 Task: Check the percentage active listings of 2 stories in the last 1 year.
Action: Mouse moved to (946, 247)
Screenshot: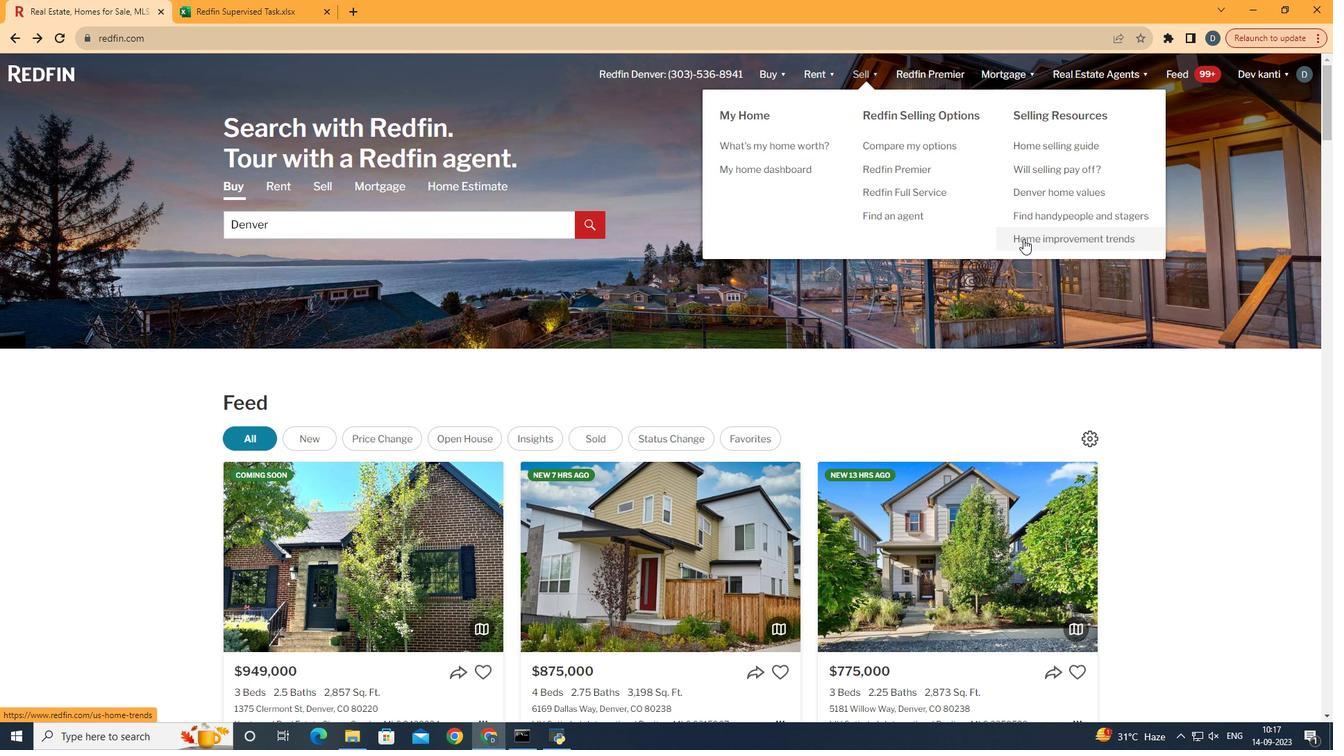
Action: Mouse pressed left at (946, 247)
Screenshot: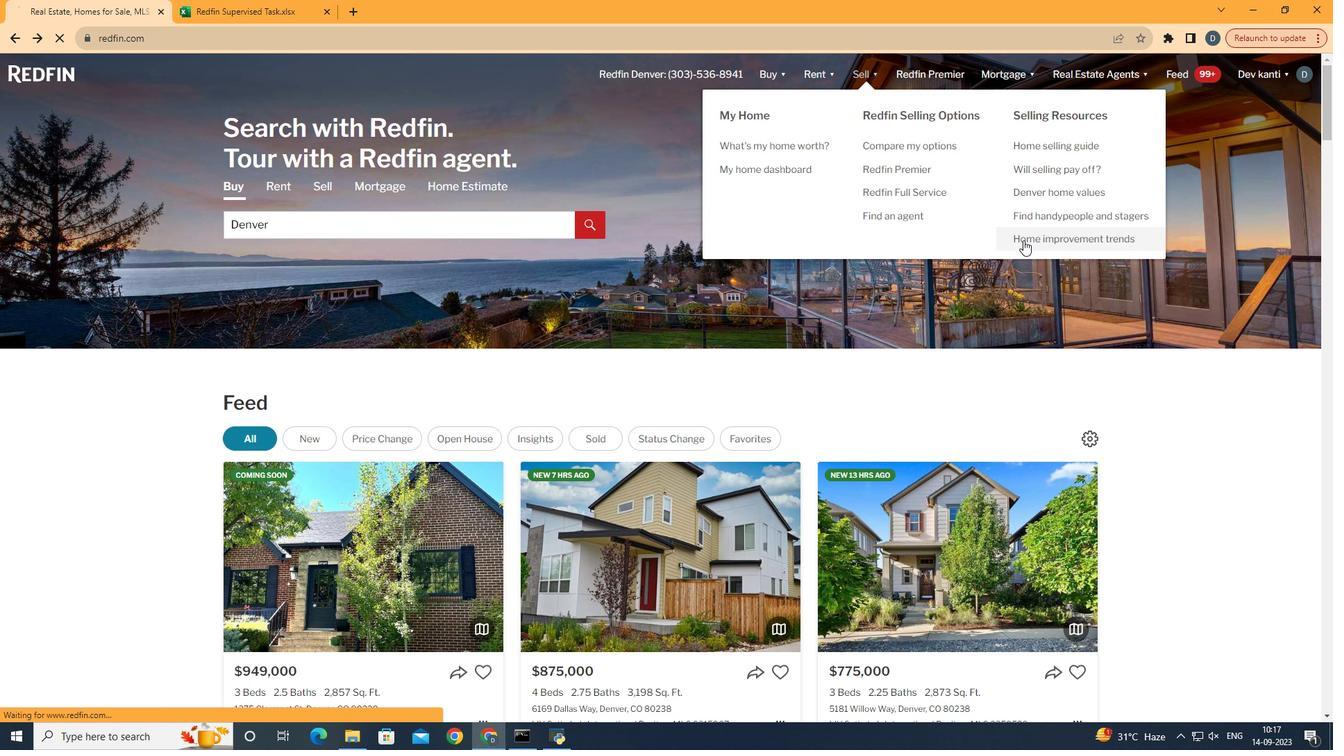 
Action: Mouse moved to (432, 256)
Screenshot: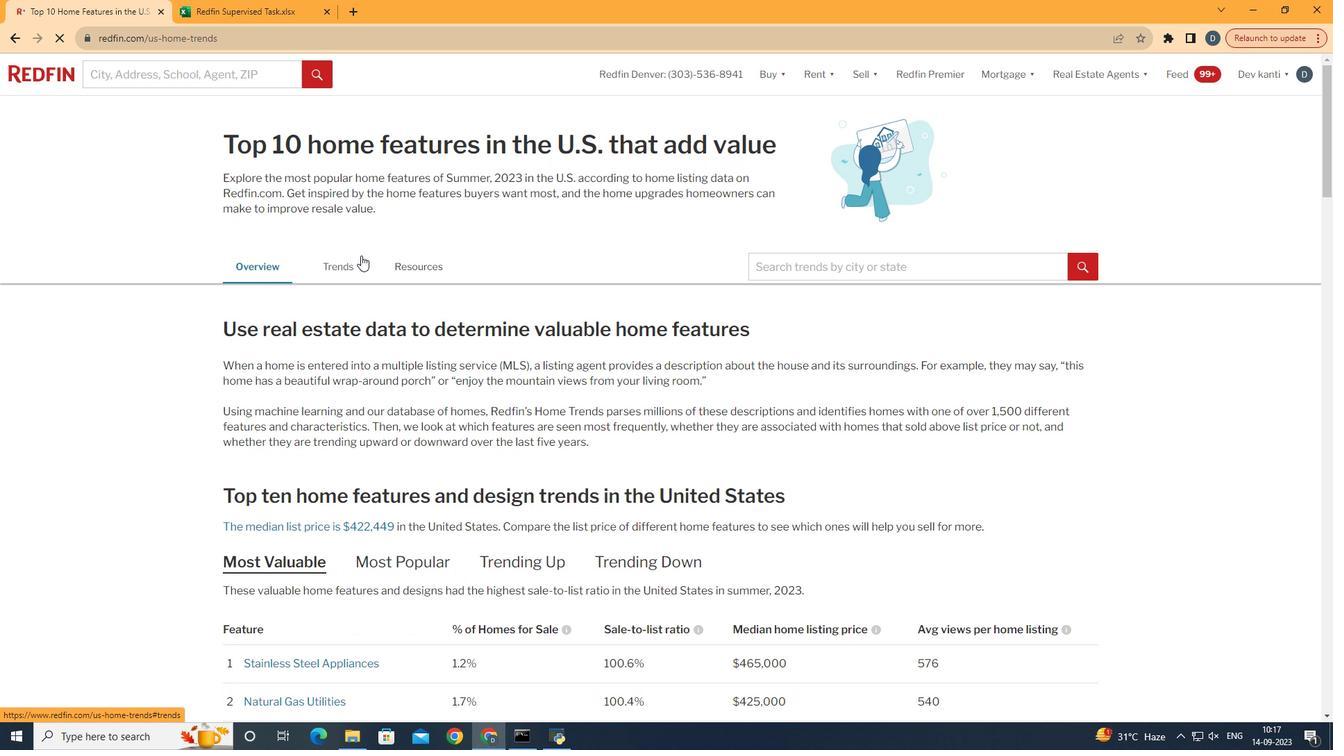 
Action: Mouse pressed left at (432, 256)
Screenshot: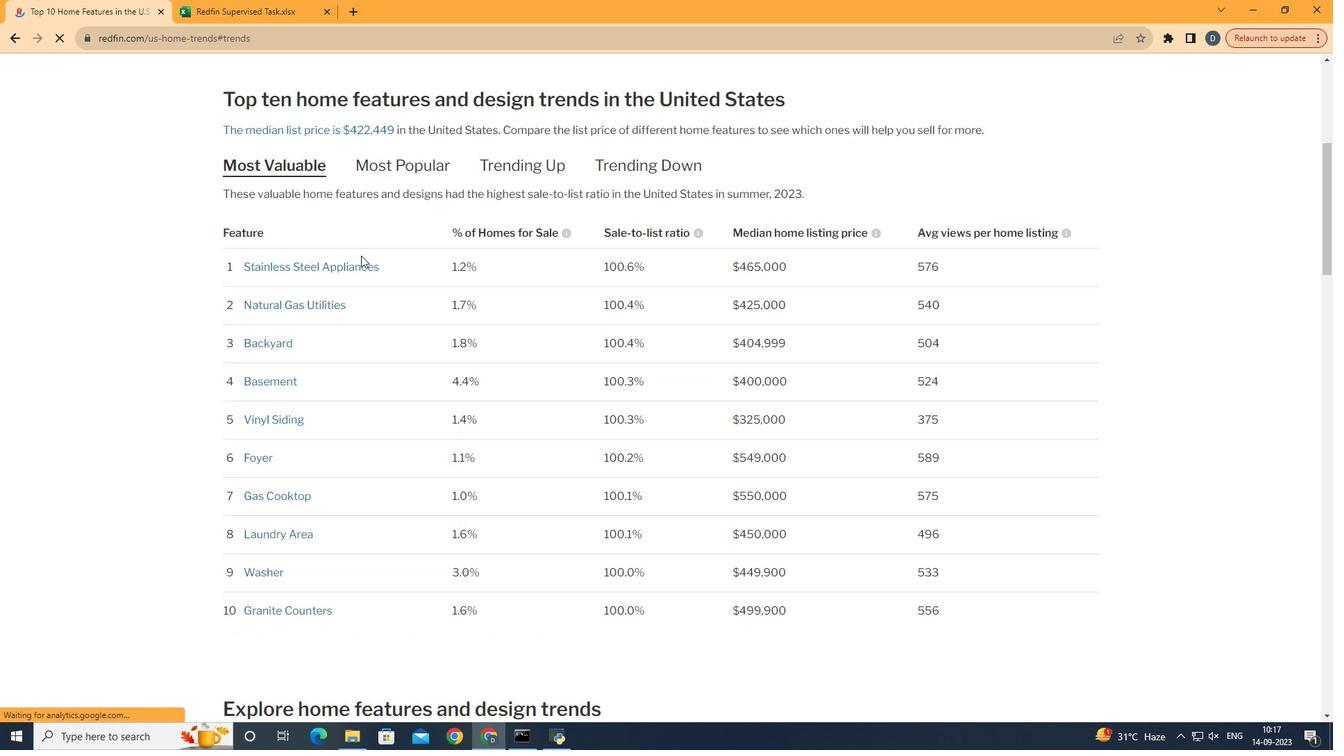
Action: Mouse moved to (534, 288)
Screenshot: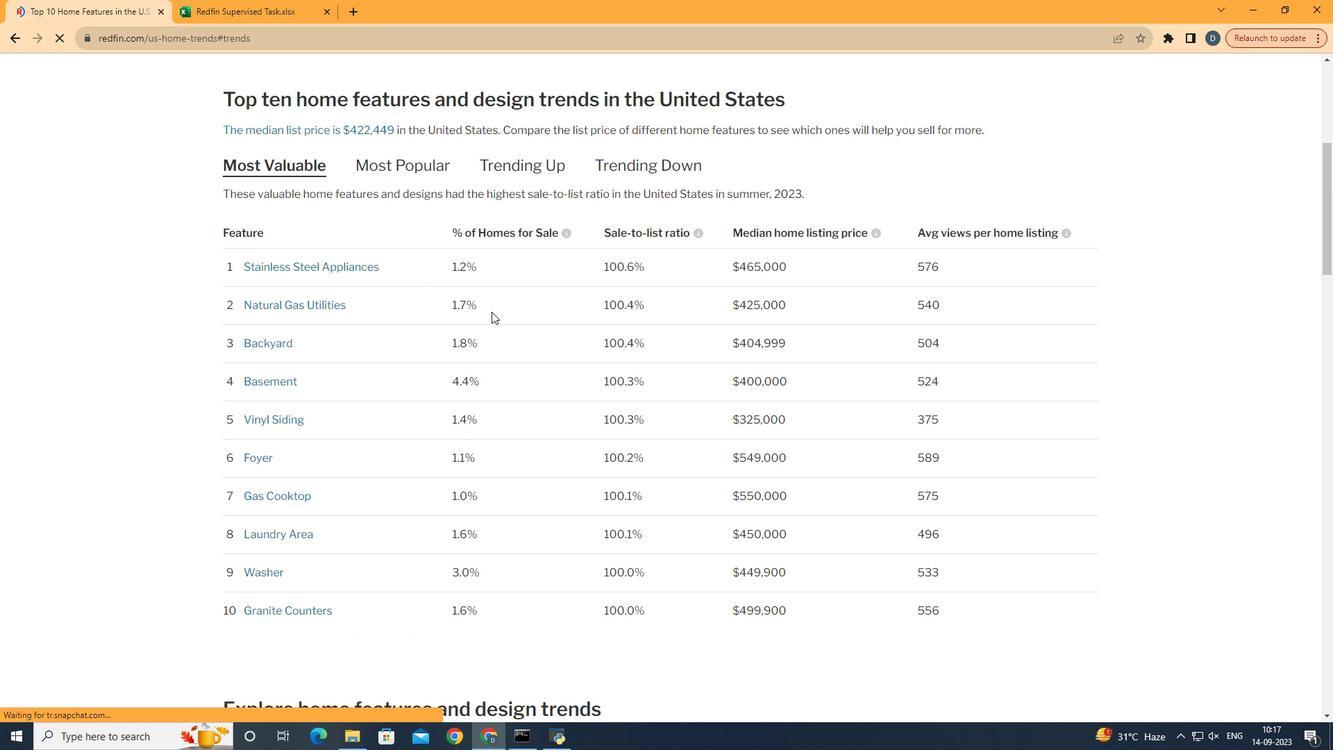 
Action: Mouse scrolled (534, 288) with delta (0, 0)
Screenshot: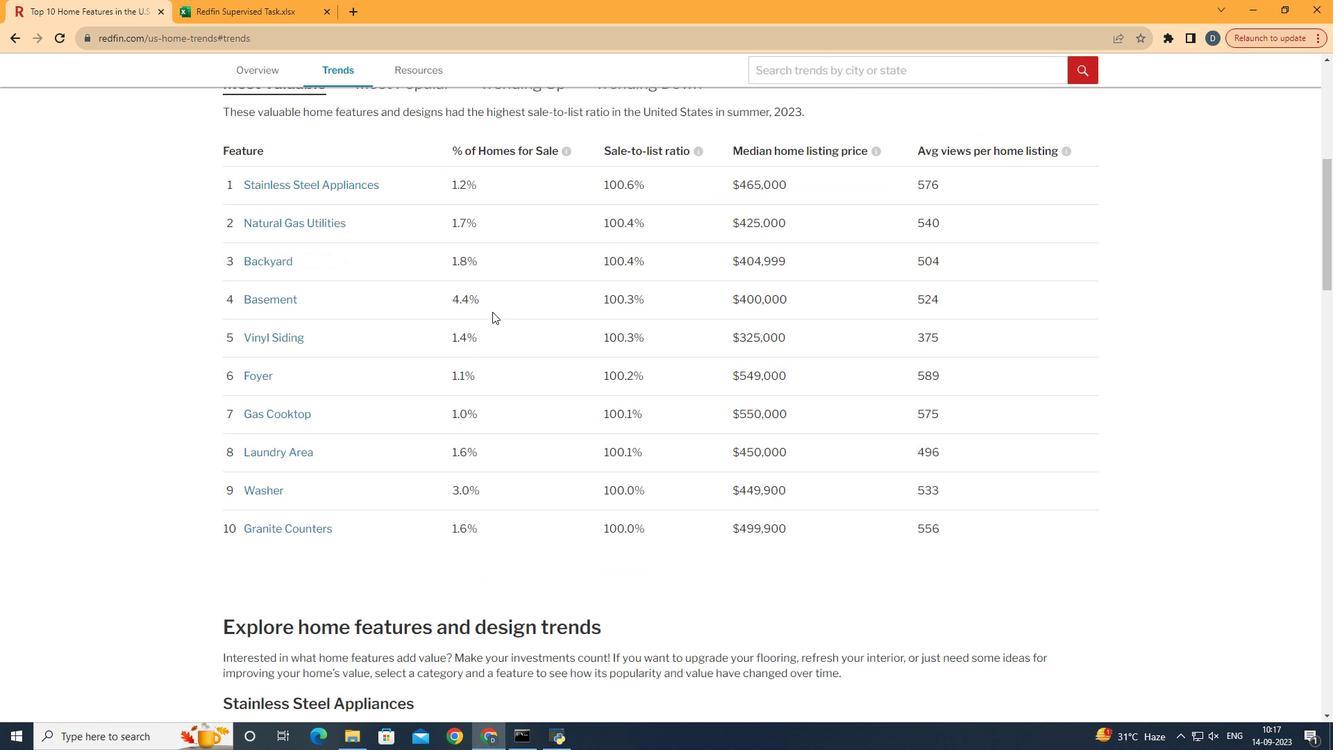 
Action: Mouse moved to (534, 288)
Screenshot: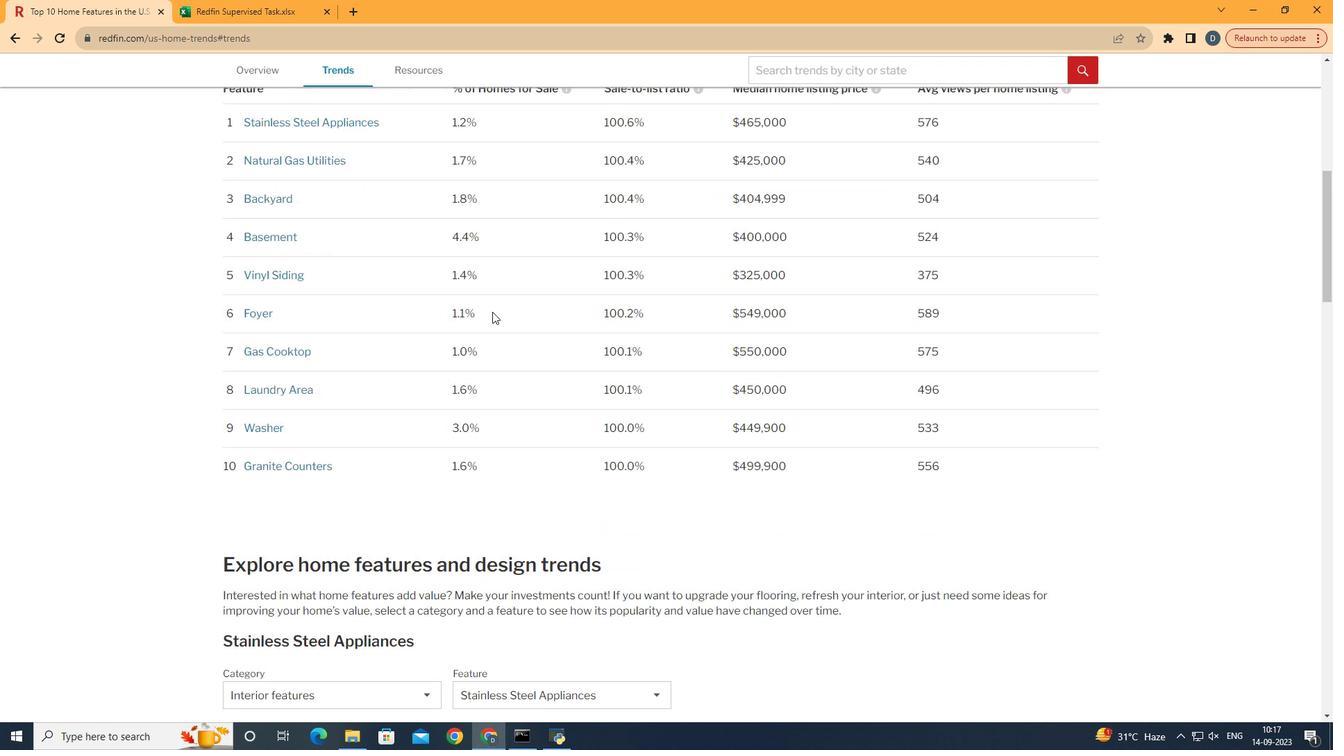 
Action: Mouse scrolled (534, 288) with delta (0, 0)
Screenshot: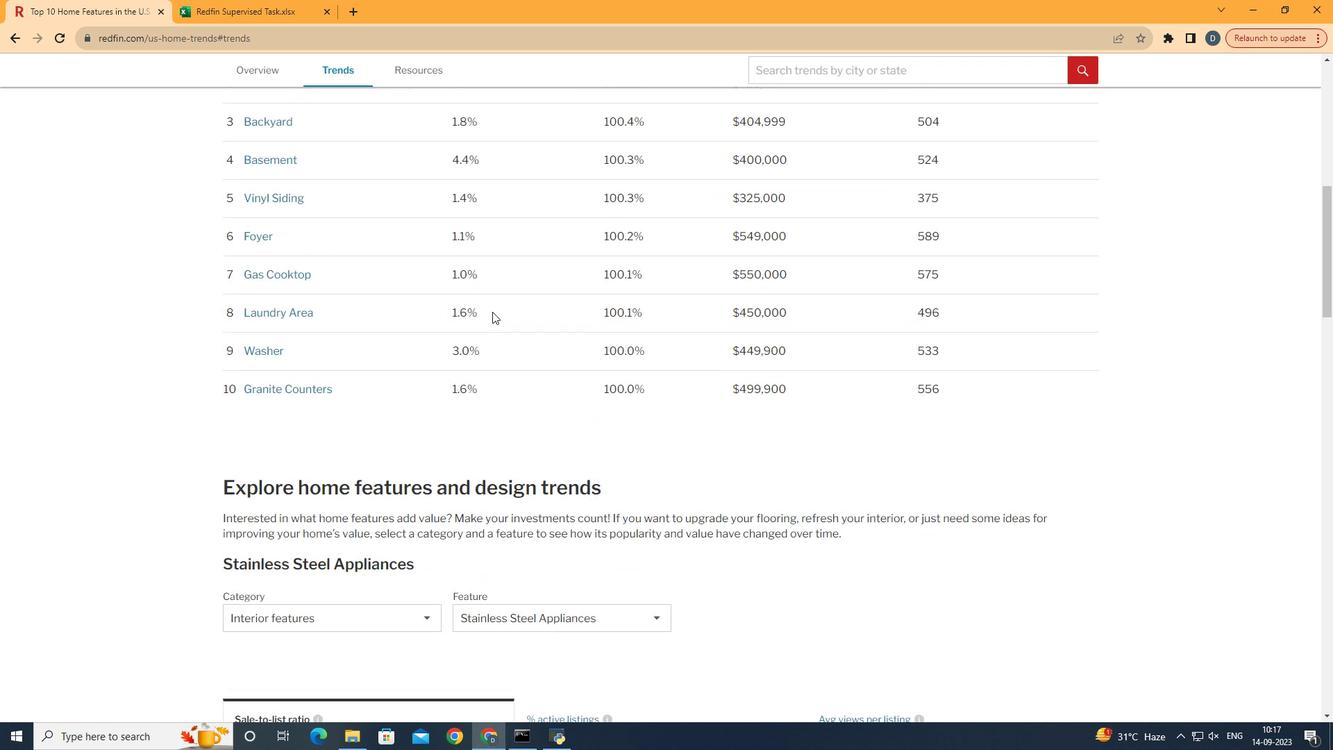 
Action: Mouse scrolled (534, 288) with delta (0, 0)
Screenshot: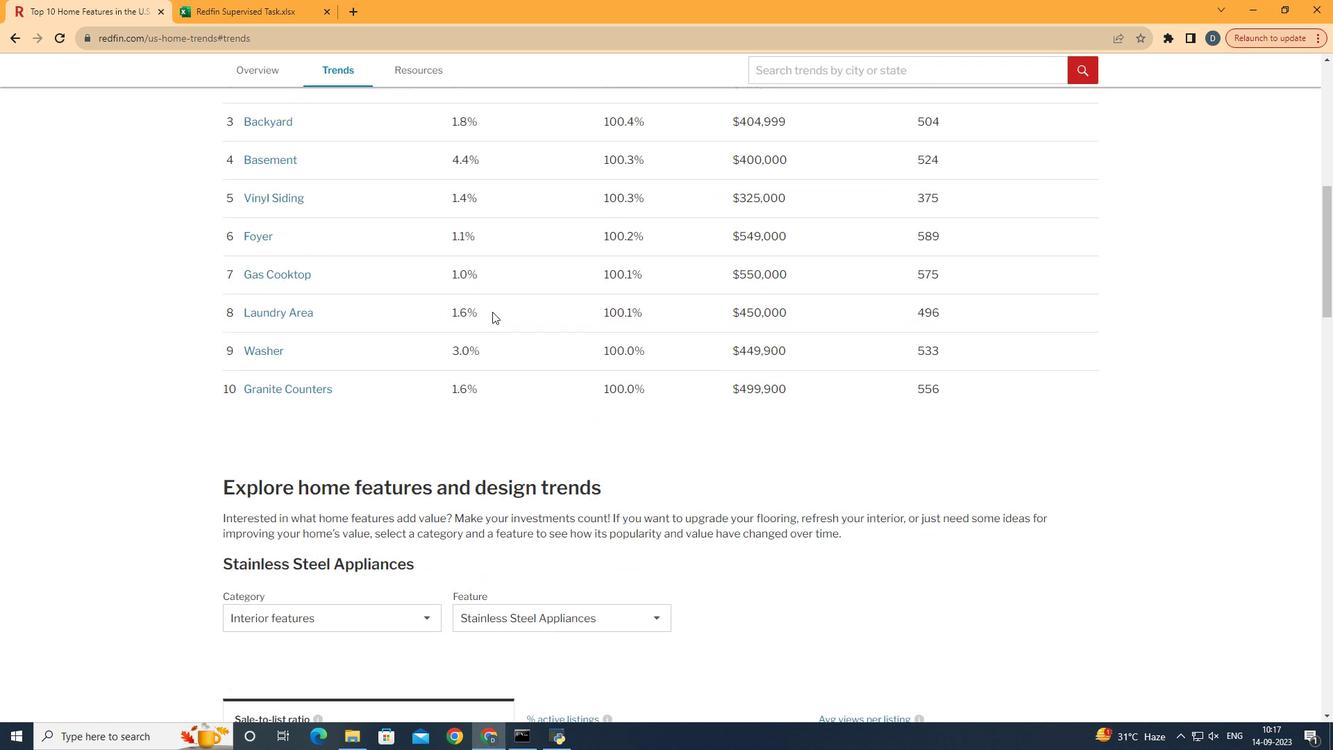 
Action: Mouse scrolled (534, 288) with delta (0, 0)
Screenshot: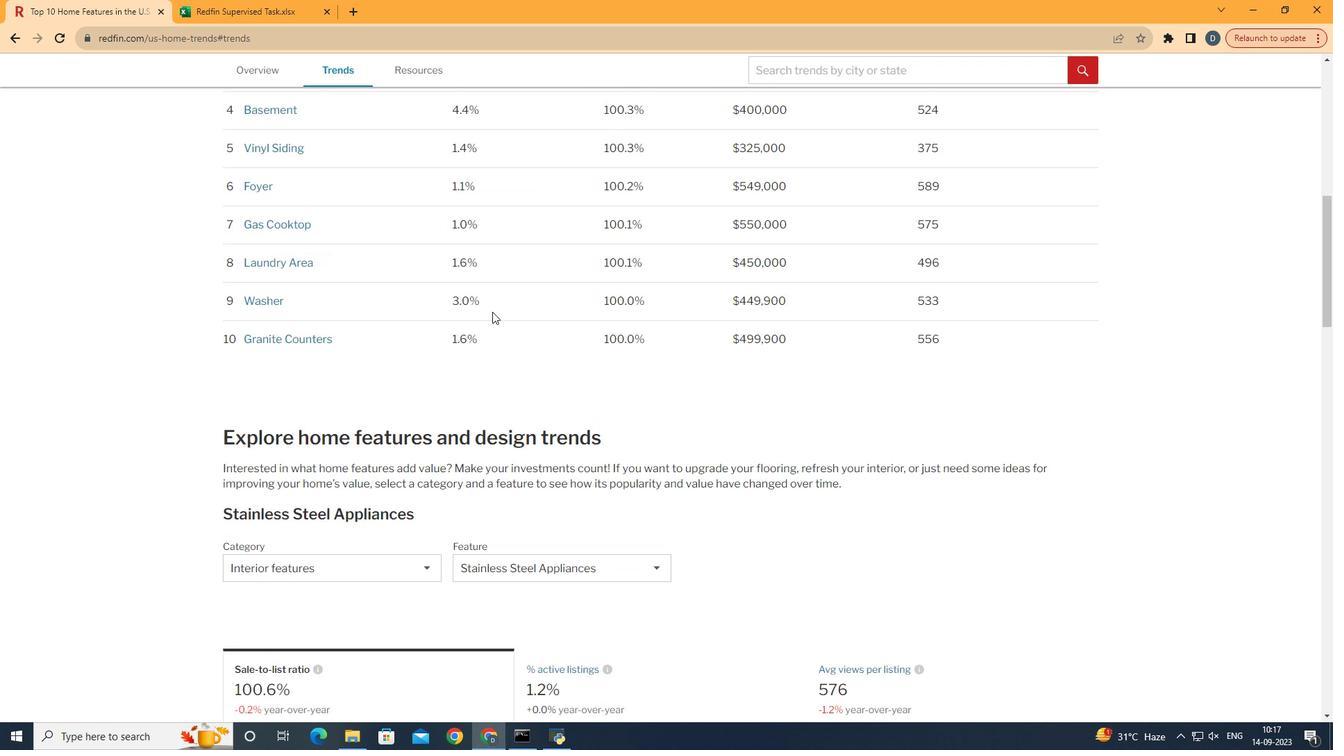 
Action: Mouse scrolled (534, 288) with delta (0, 0)
Screenshot: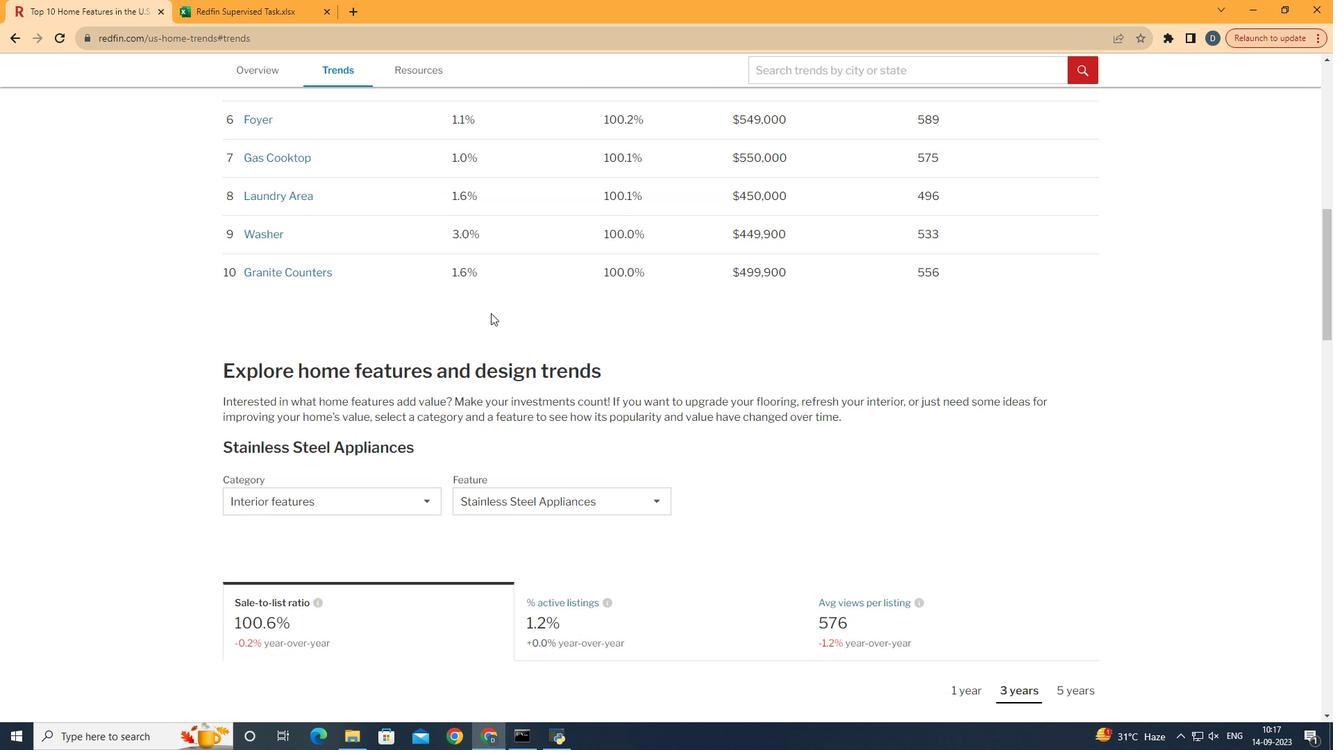 
Action: Mouse moved to (533, 288)
Screenshot: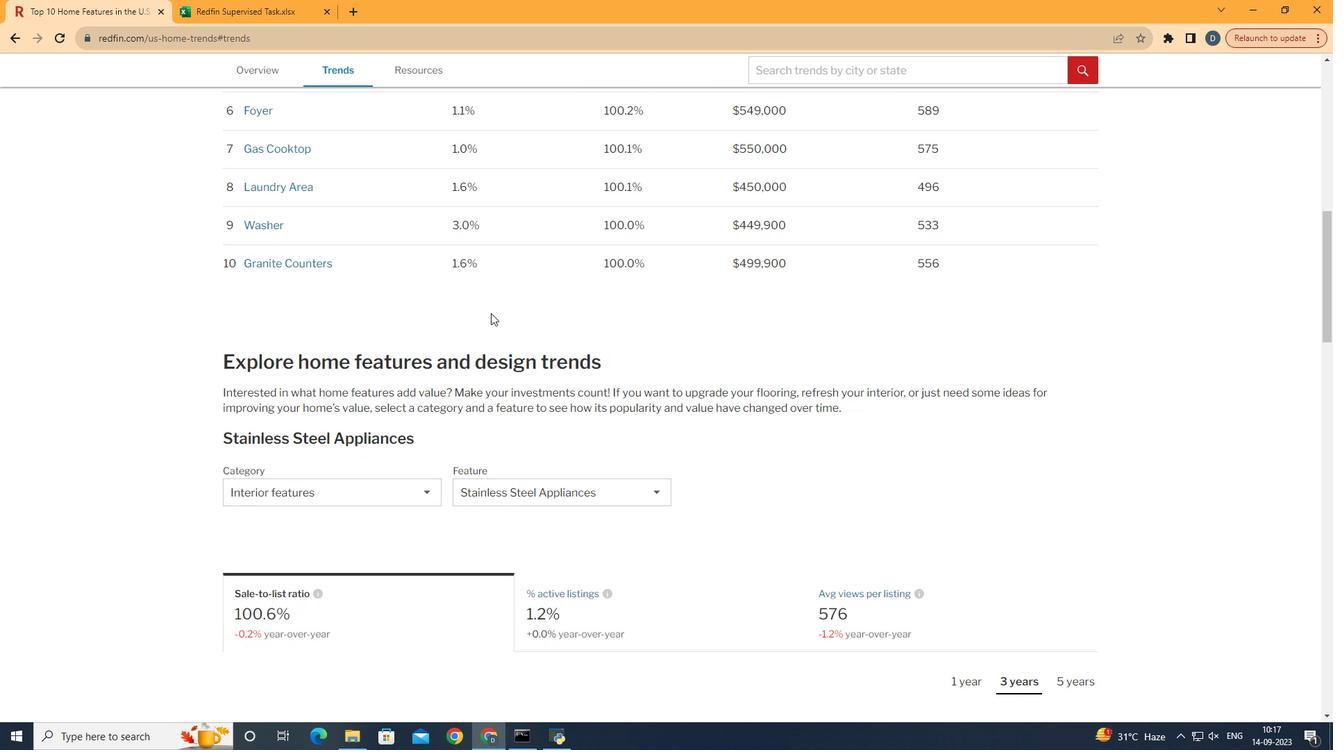 
Action: Mouse scrolled (533, 288) with delta (0, 0)
Screenshot: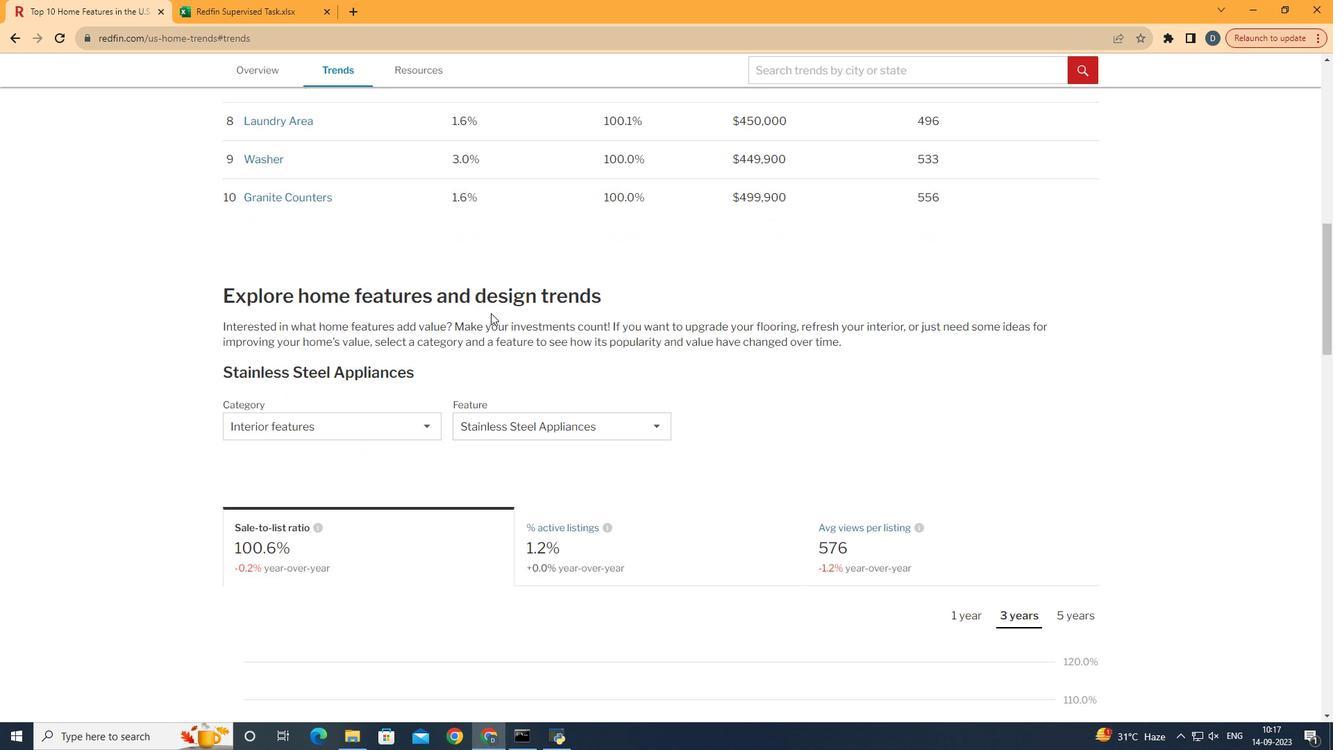 
Action: Mouse moved to (531, 289)
Screenshot: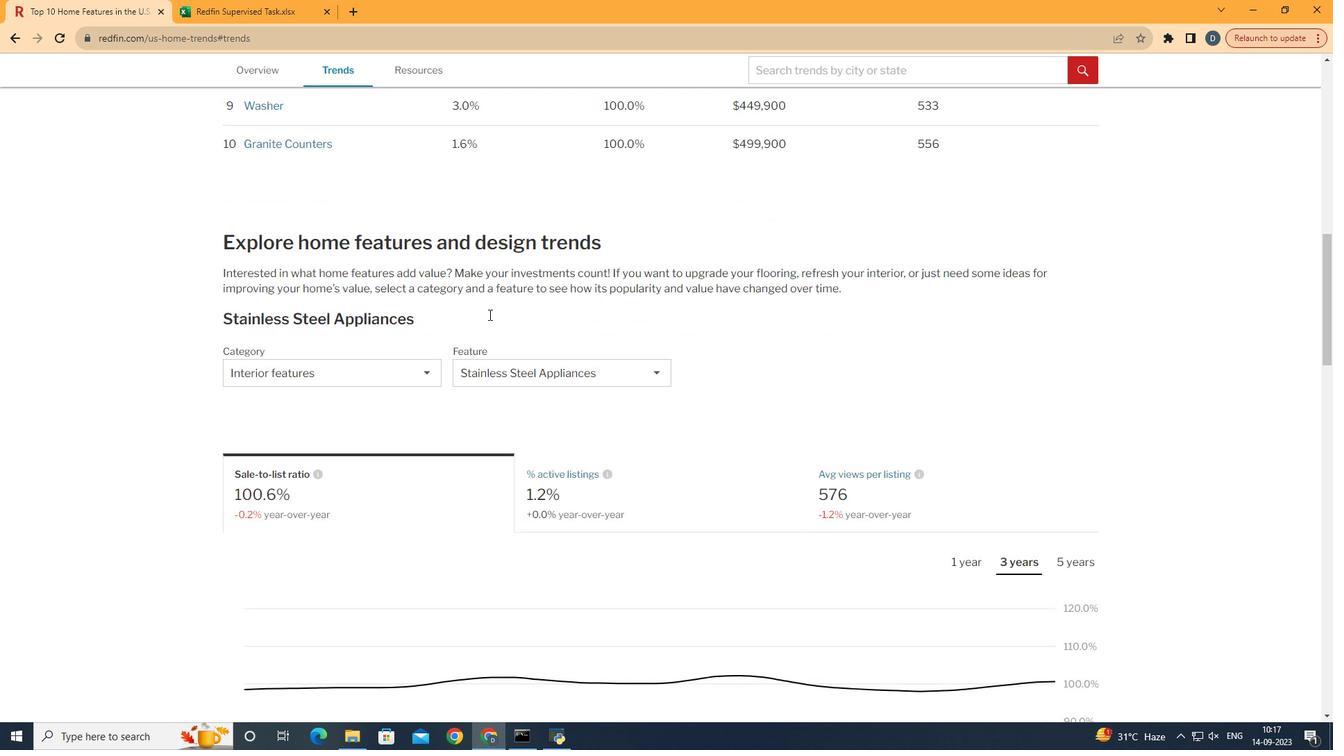 
Action: Mouse scrolled (531, 288) with delta (0, 0)
Screenshot: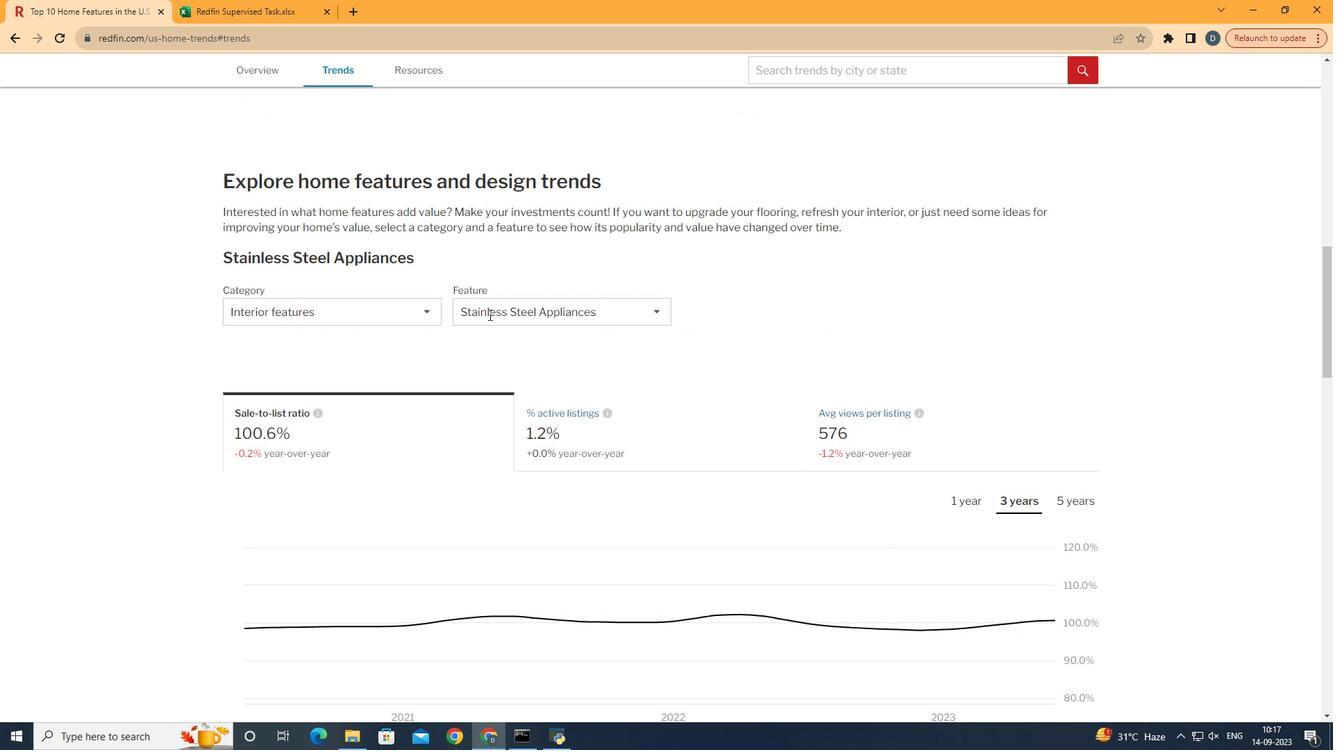 
Action: Mouse moved to (531, 290)
Screenshot: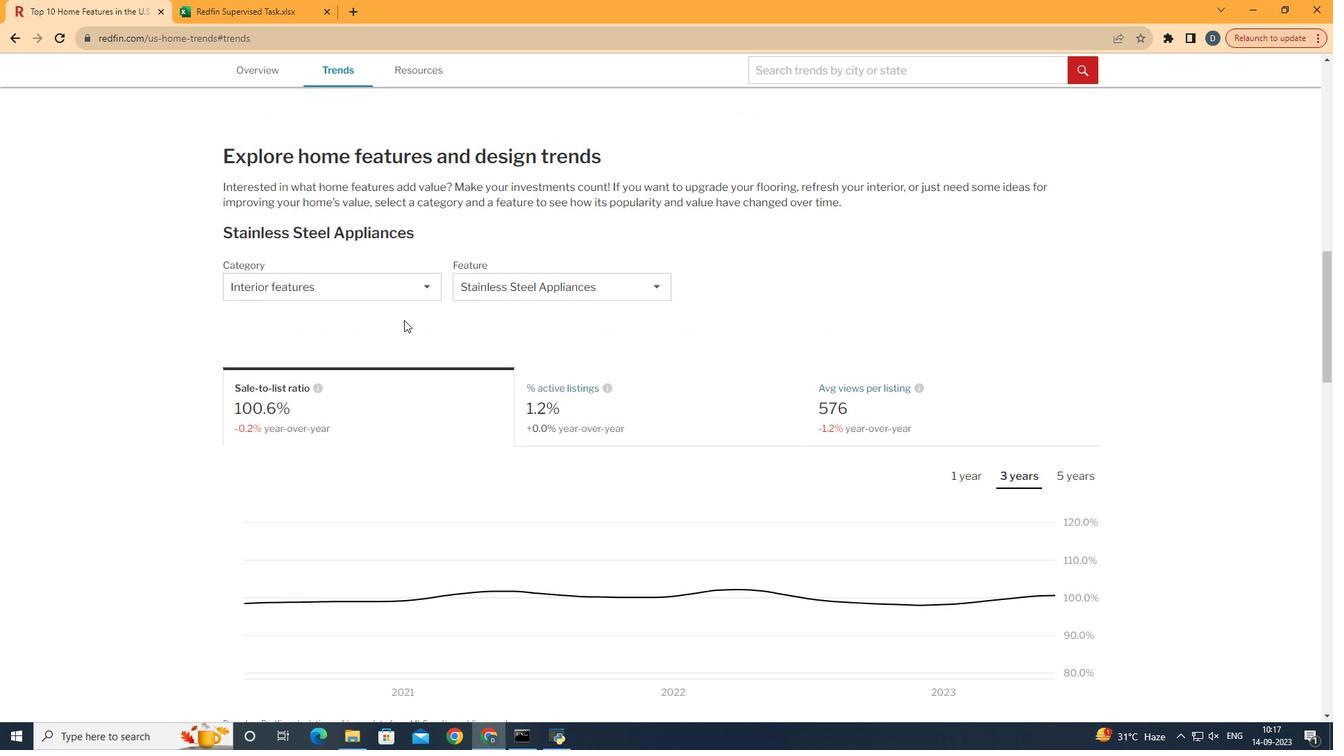 
Action: Mouse scrolled (531, 289) with delta (0, 0)
Screenshot: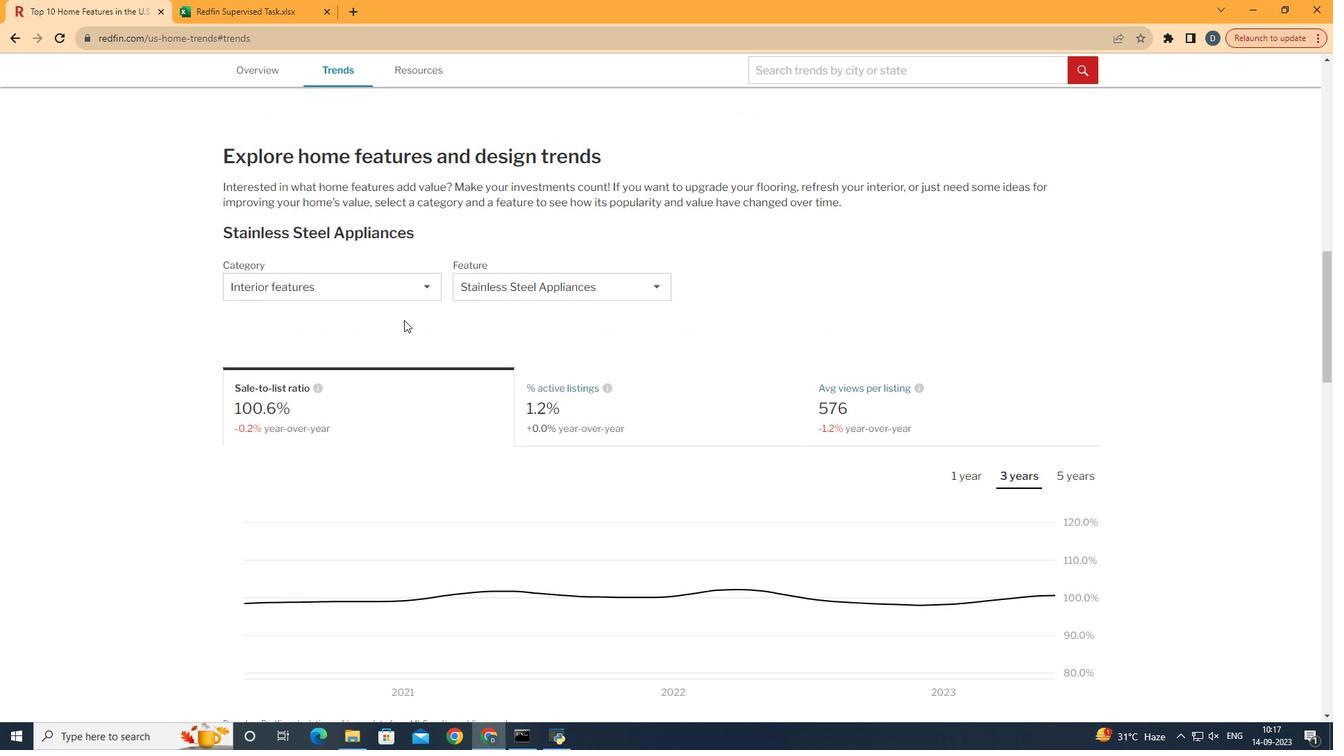 
Action: Mouse moved to (435, 282)
Screenshot: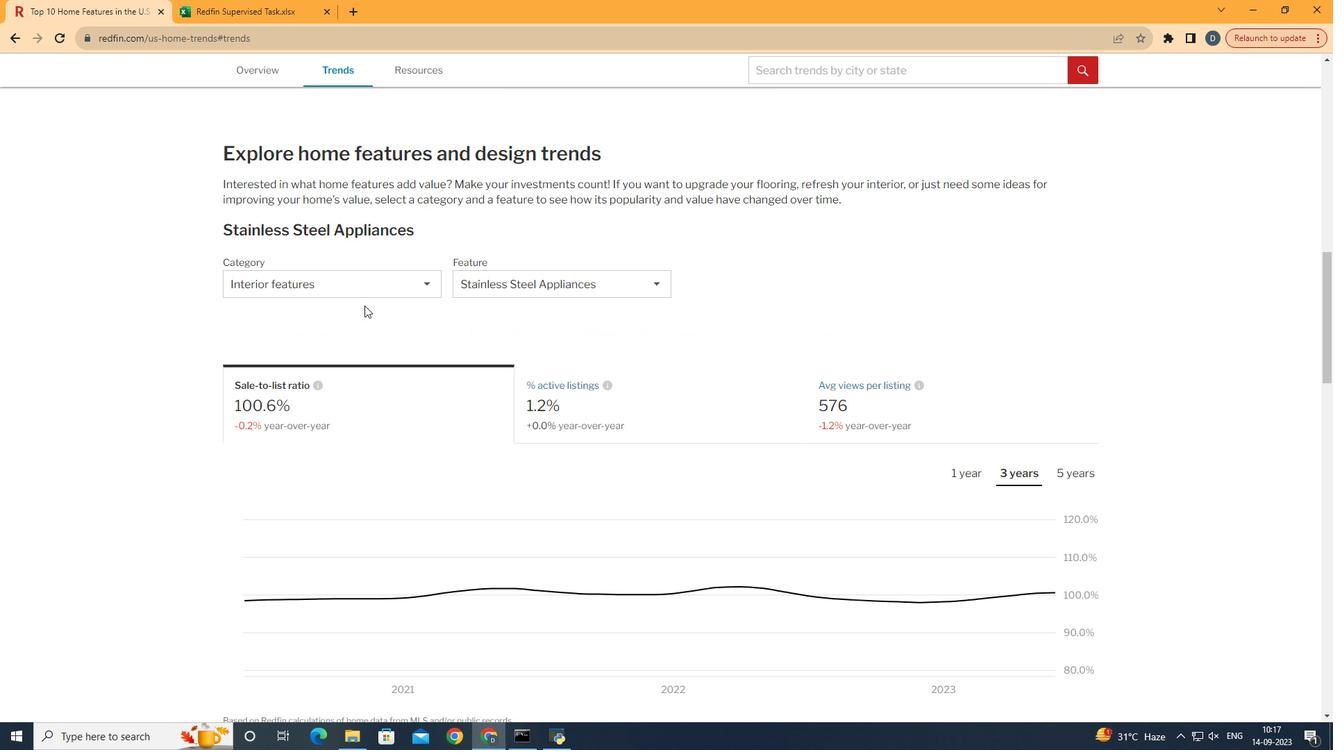 
Action: Mouse pressed left at (435, 282)
Screenshot: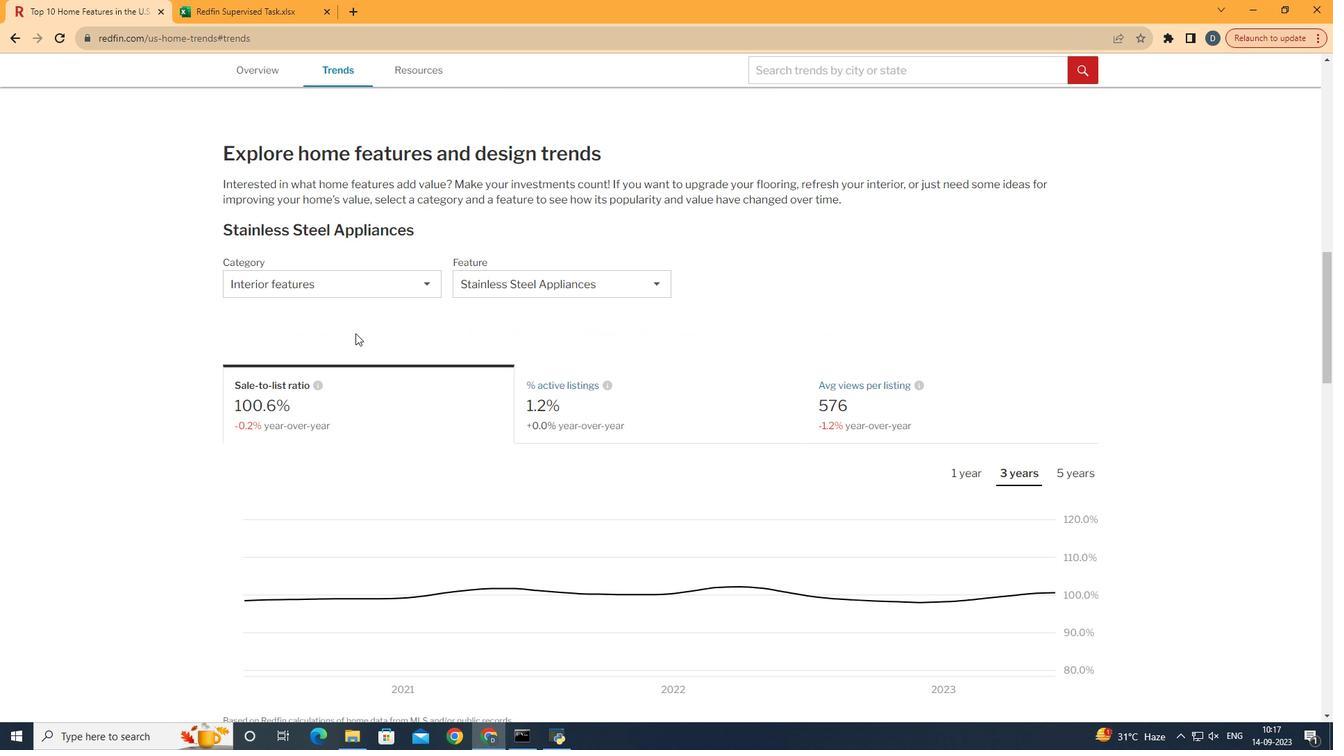 
Action: Mouse moved to (502, 271)
Screenshot: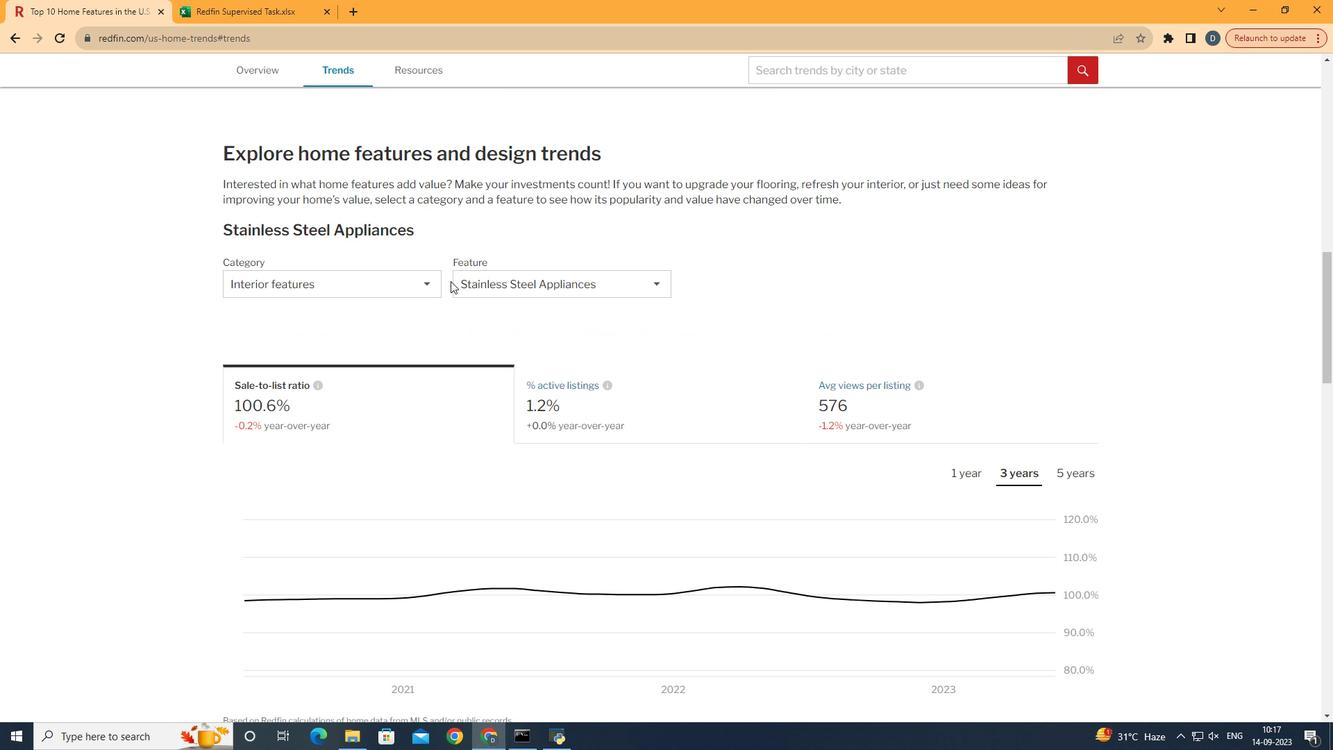 
Action: Mouse pressed left at (502, 271)
Screenshot: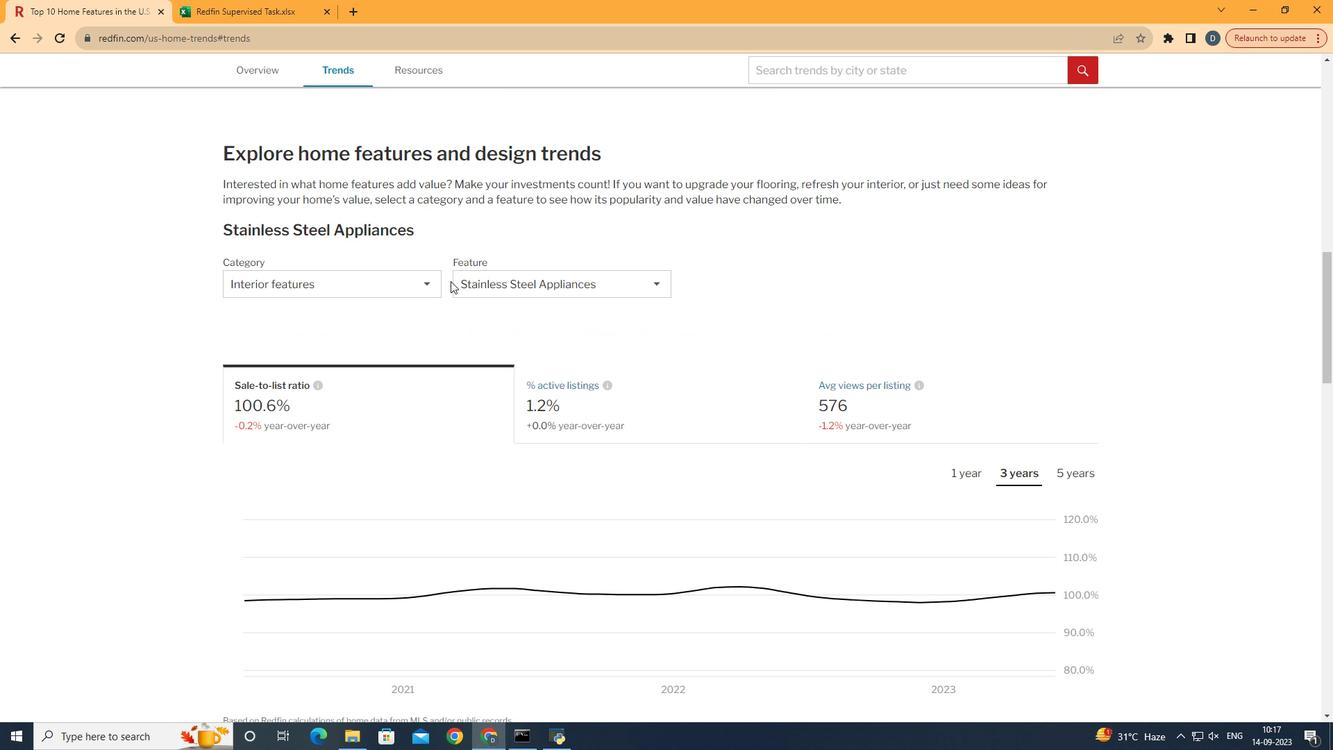 
Action: Mouse moved to (475, 270)
Screenshot: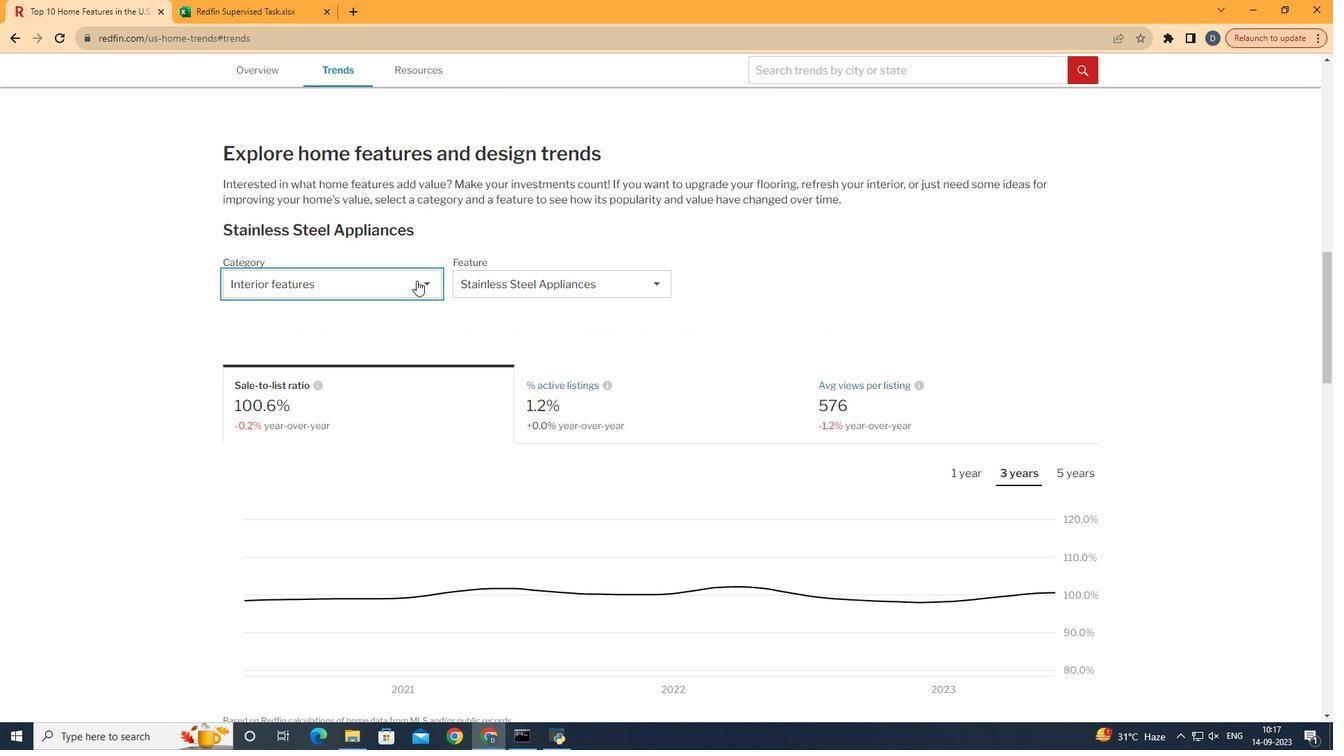 
Action: Mouse pressed left at (475, 270)
Screenshot: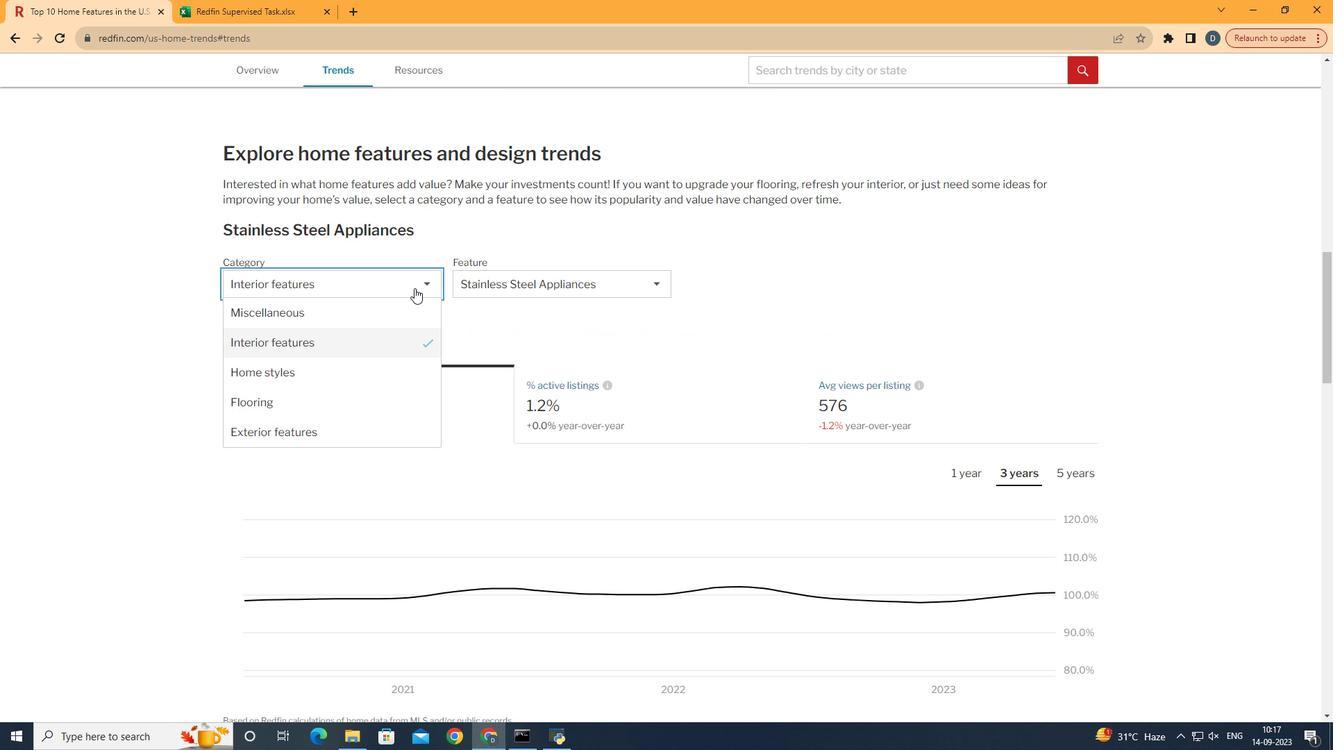 
Action: Mouse moved to (463, 318)
Screenshot: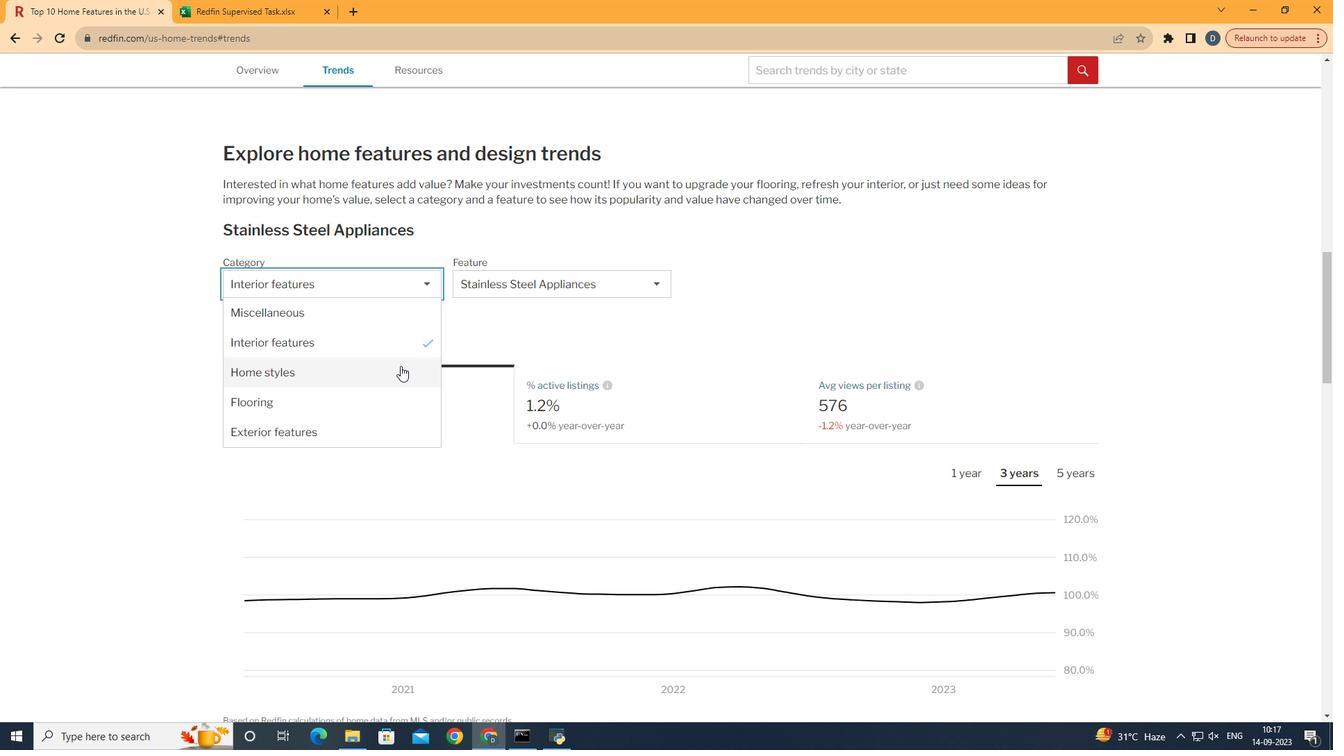 
Action: Mouse pressed left at (463, 318)
Screenshot: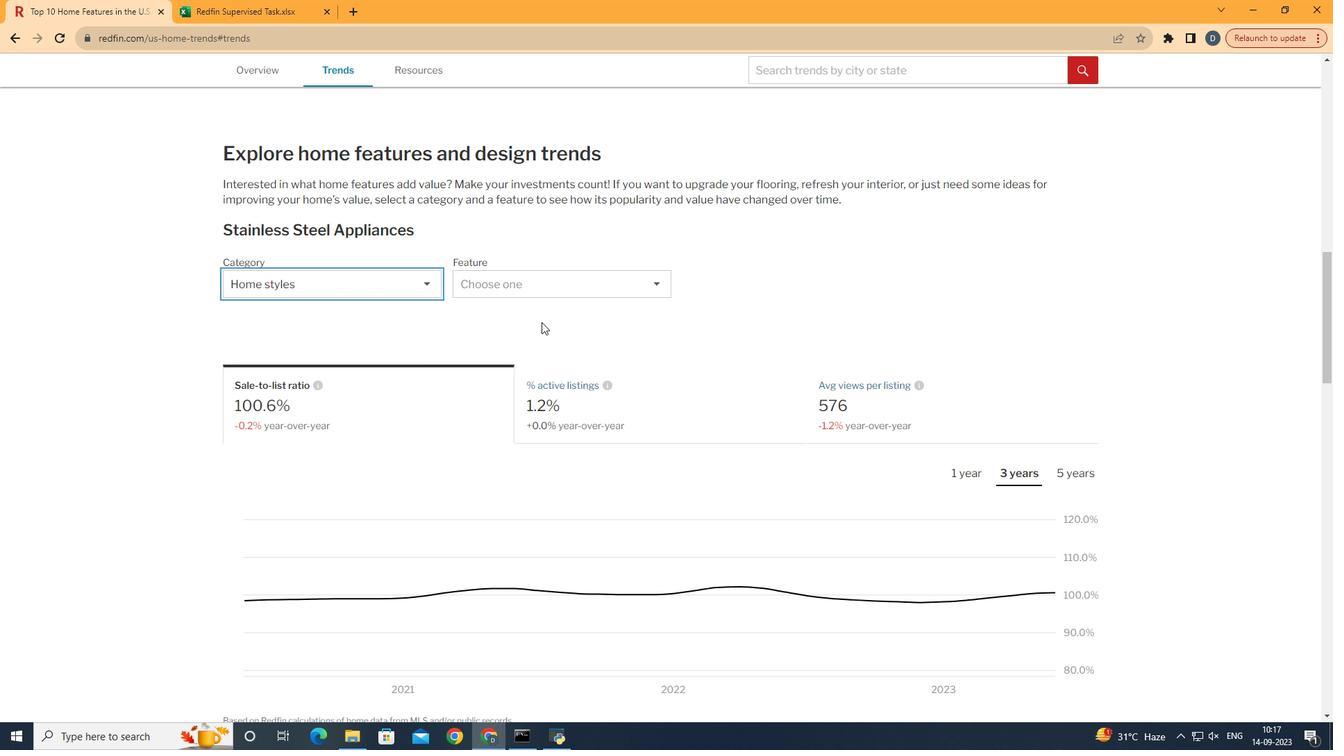 
Action: Mouse moved to (611, 271)
Screenshot: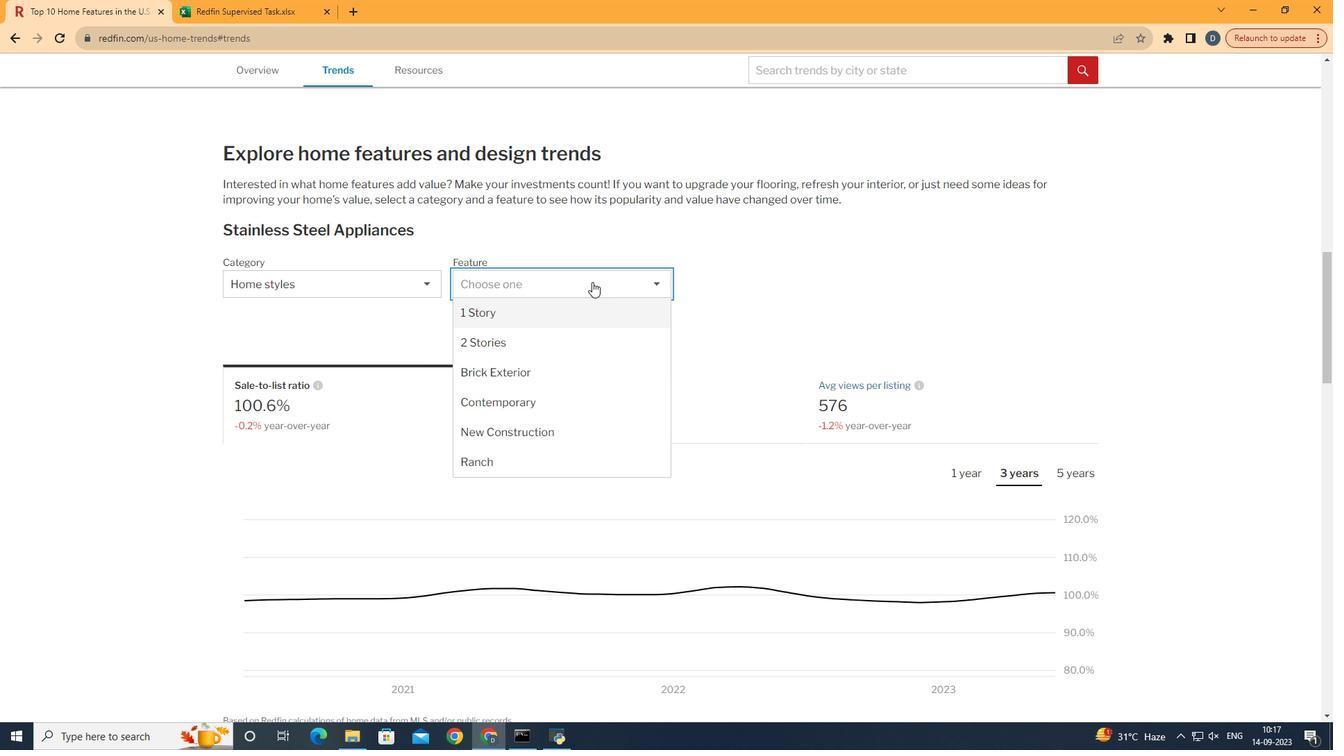 
Action: Mouse pressed left at (611, 271)
Screenshot: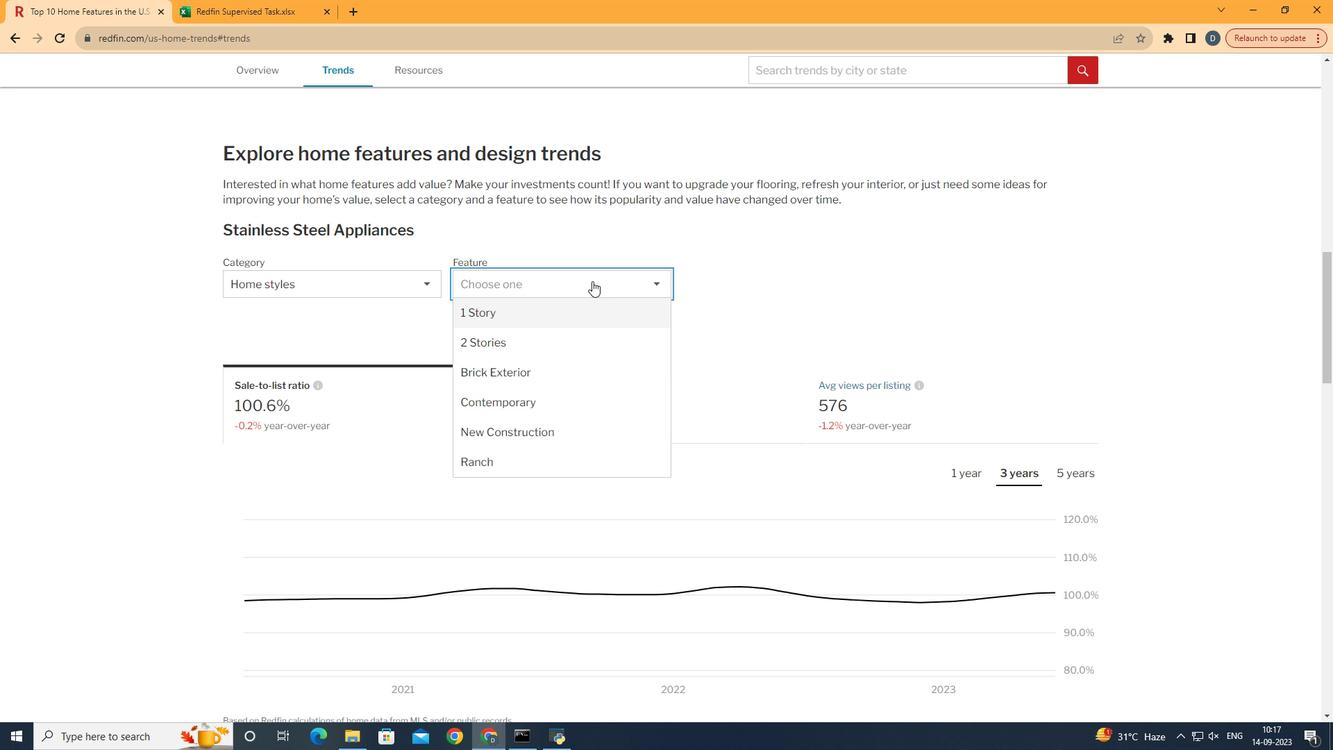 
Action: Mouse moved to (606, 313)
Screenshot: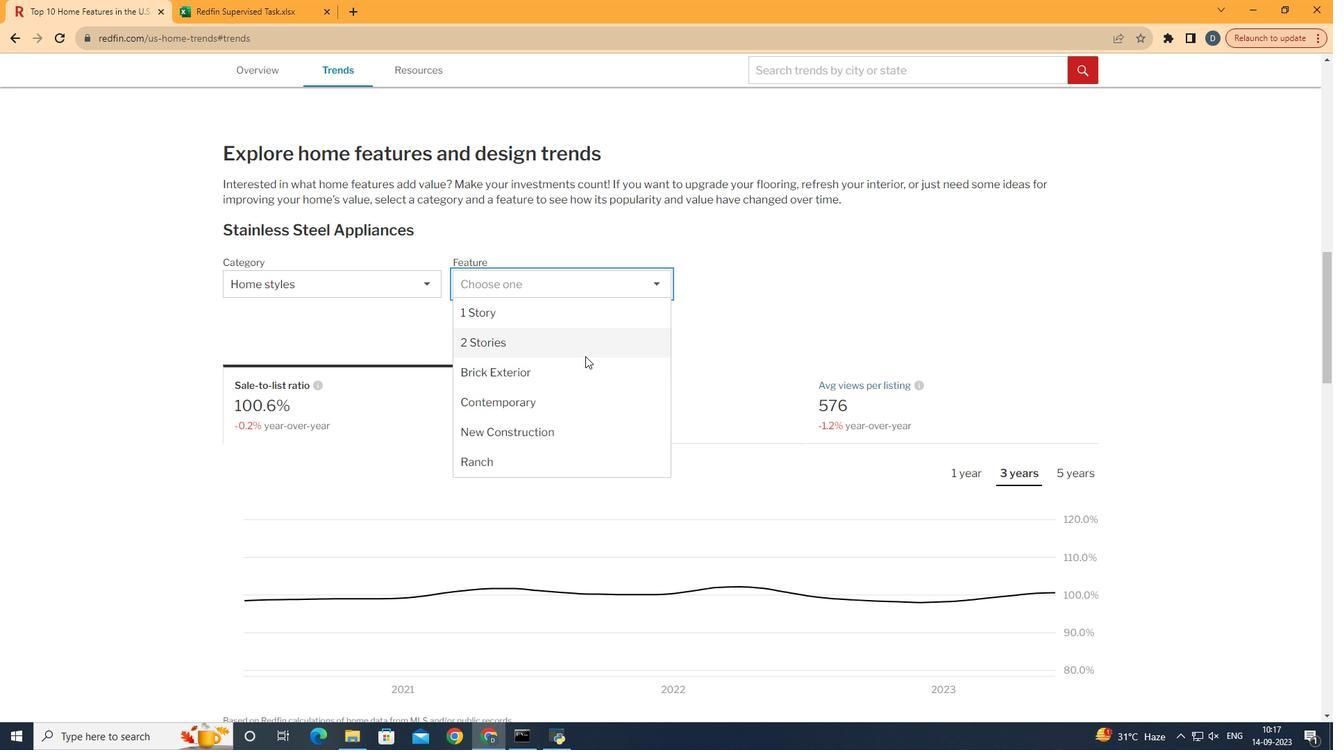 
Action: Mouse pressed left at (606, 313)
Screenshot: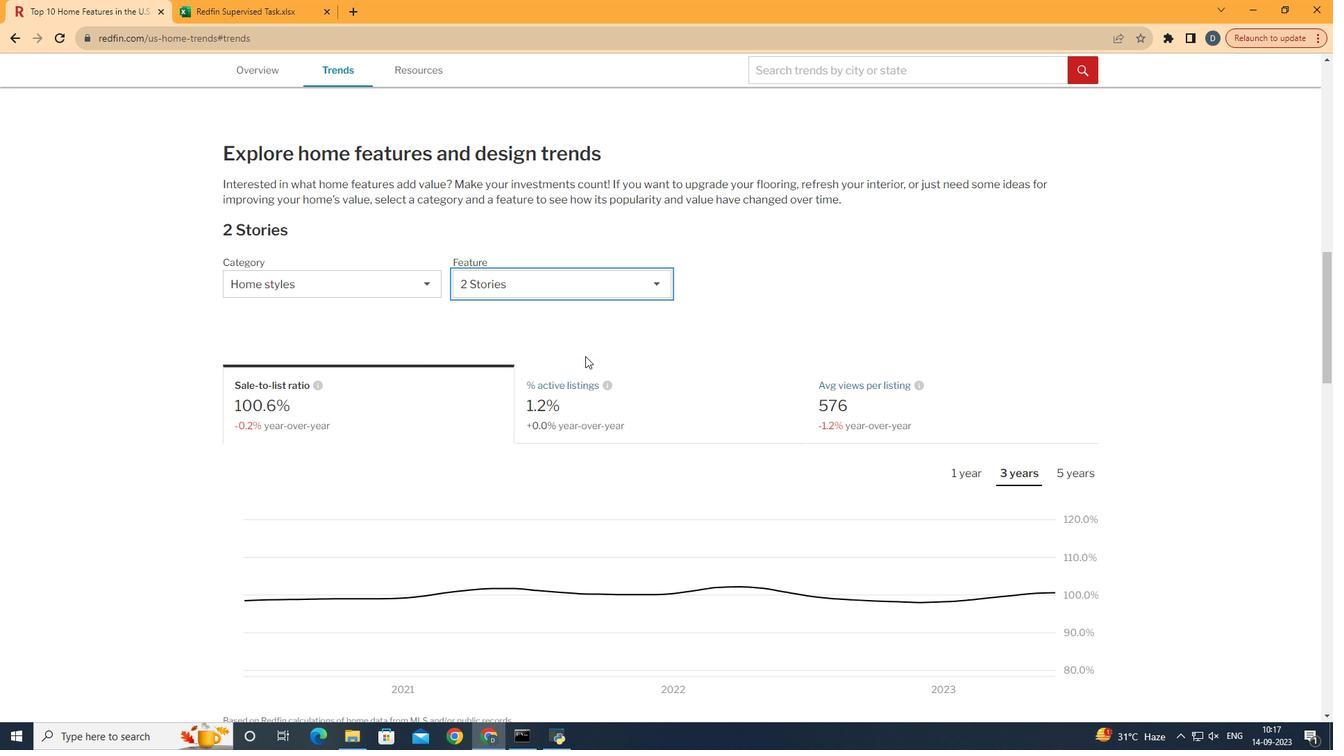 
Action: Mouse moved to (631, 331)
Screenshot: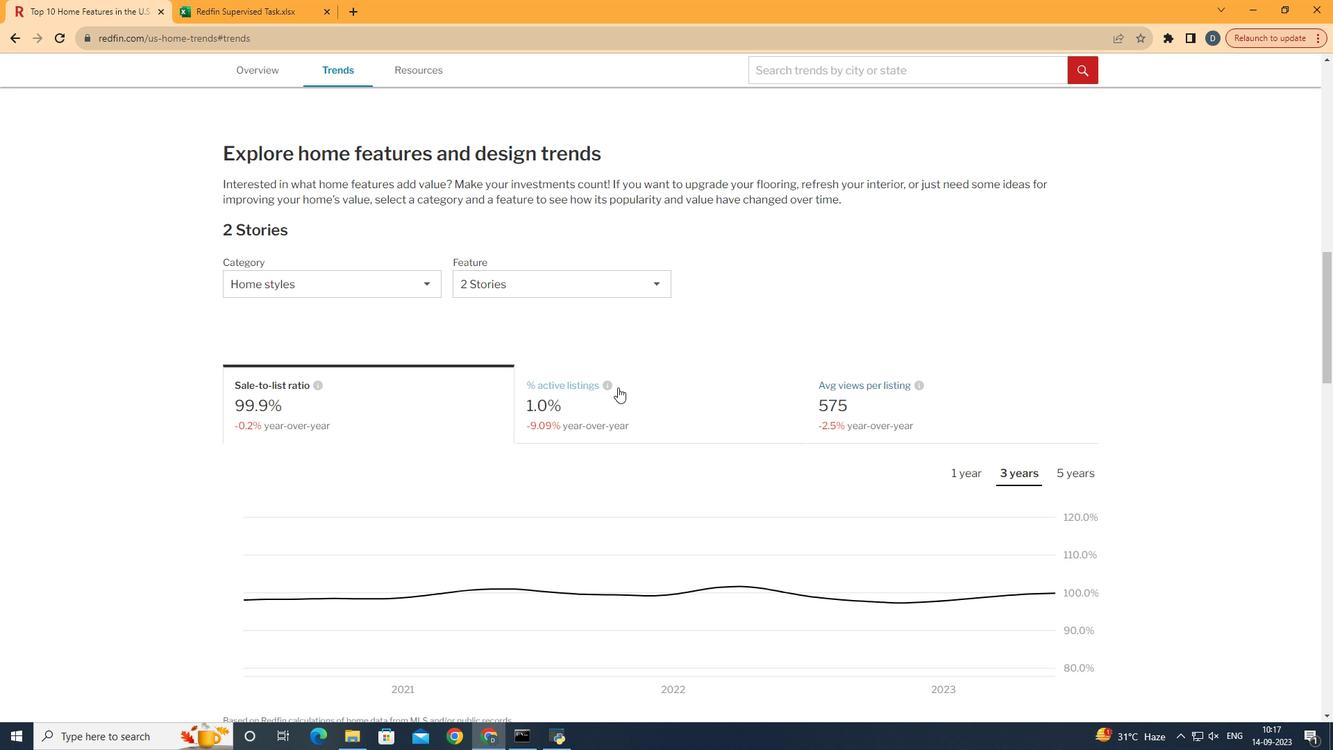 
Action: Mouse pressed left at (631, 331)
Screenshot: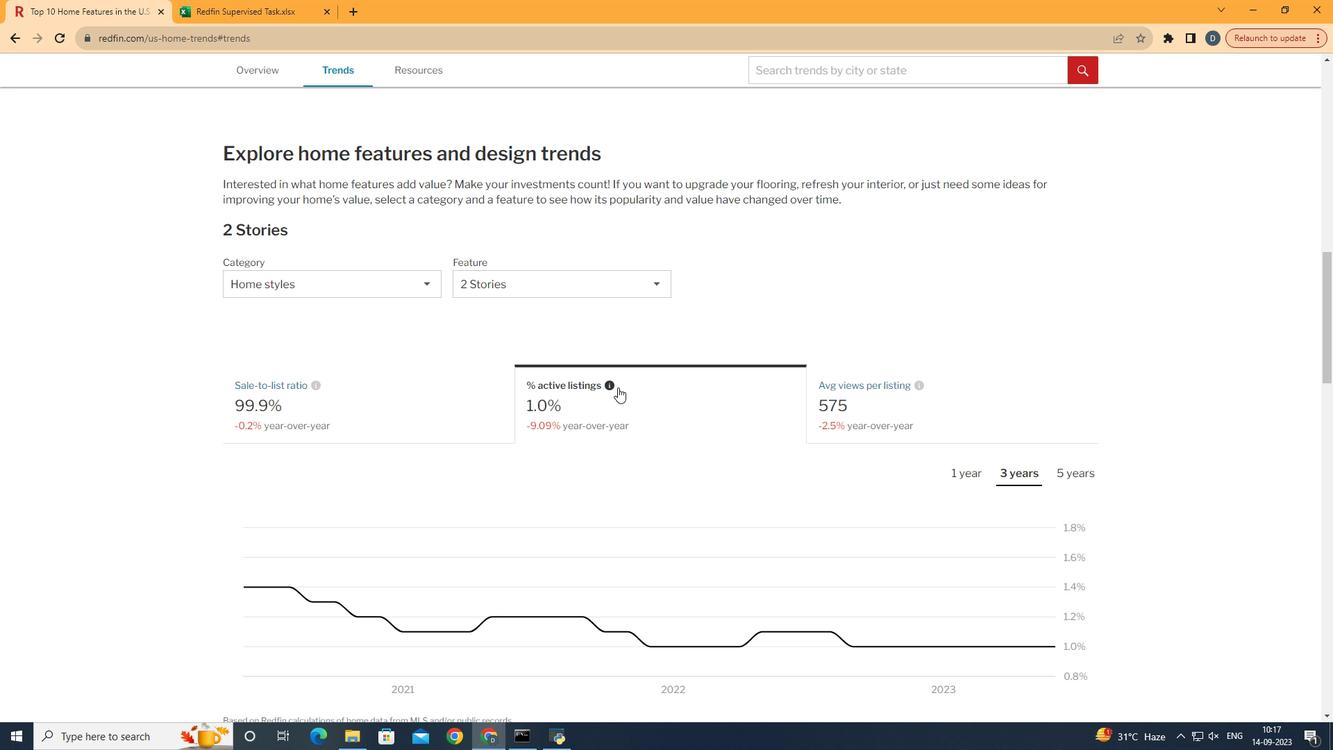 
Action: Mouse moved to (812, 295)
Screenshot: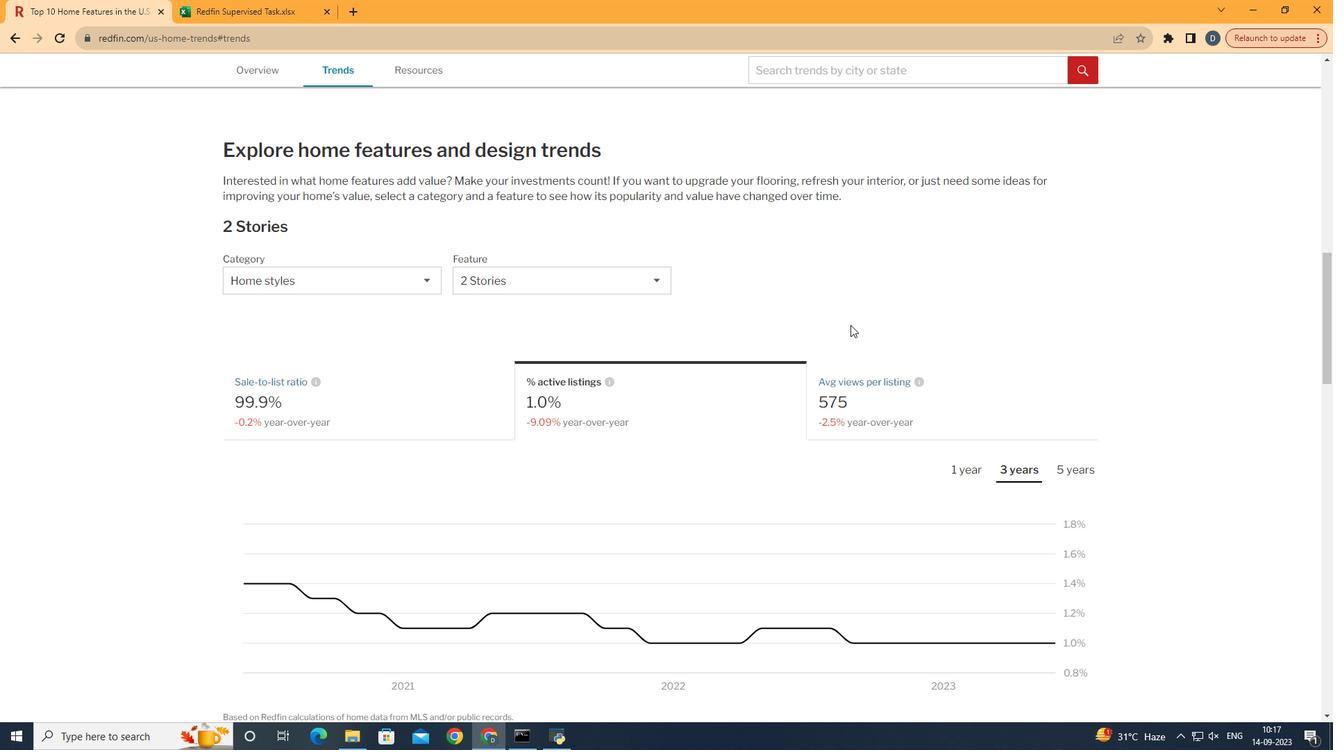 
Action: Mouse scrolled (812, 295) with delta (0, 0)
Screenshot: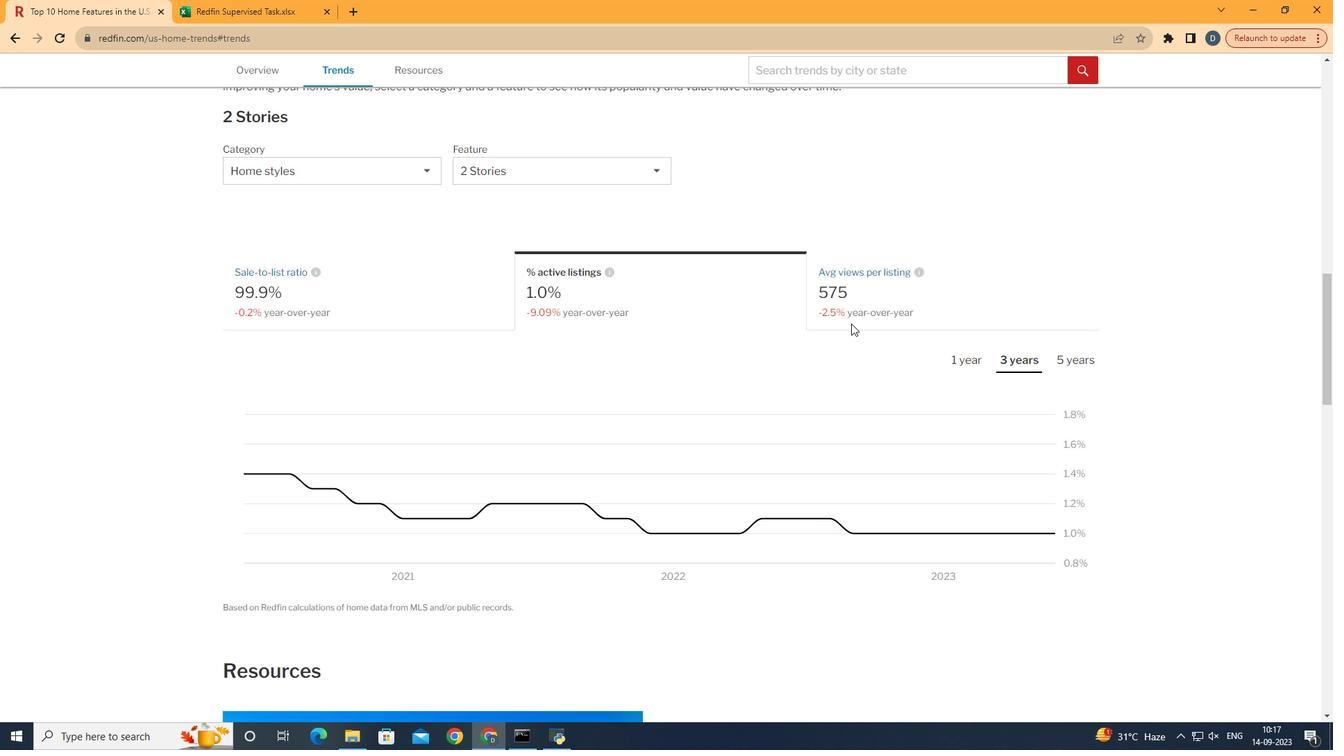 
Action: Mouse scrolled (812, 295) with delta (0, 0)
Screenshot: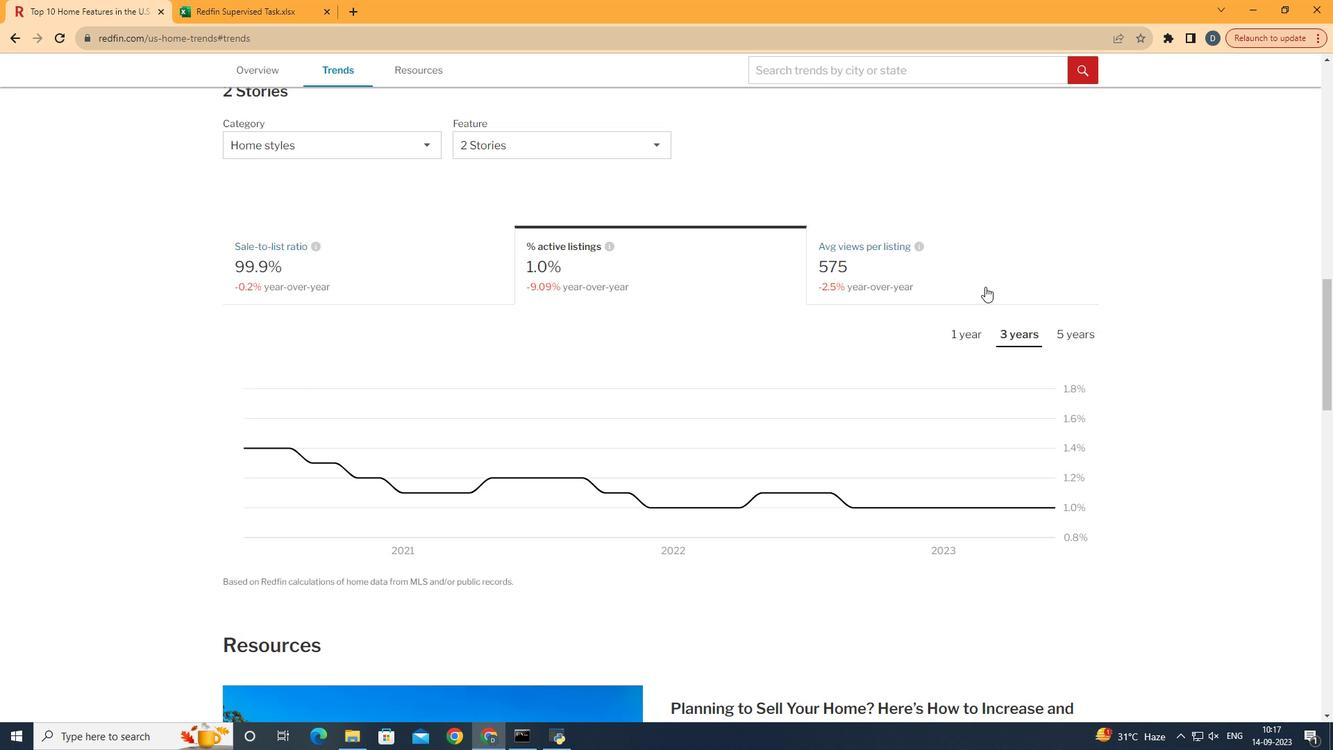 
Action: Mouse moved to (906, 300)
Screenshot: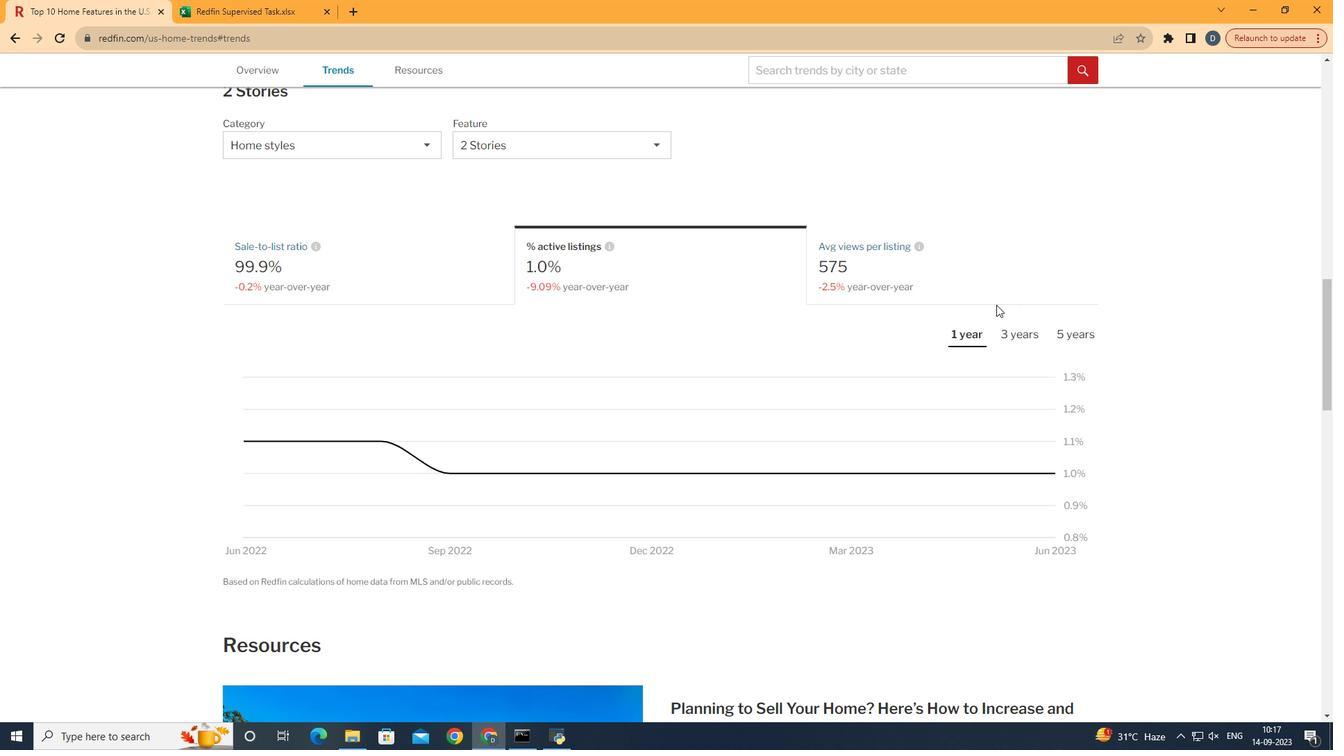 
Action: Mouse pressed left at (906, 300)
Screenshot: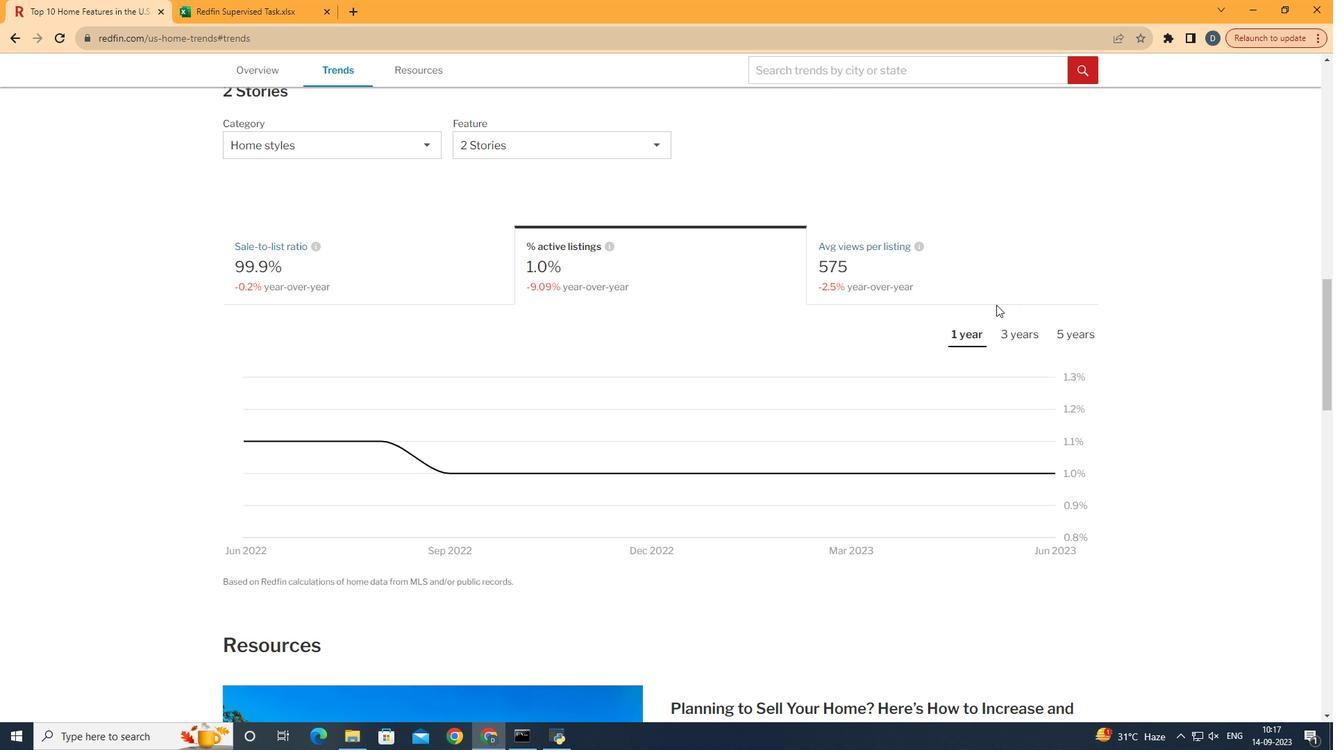 
Action: Mouse moved to (957, 265)
Screenshot: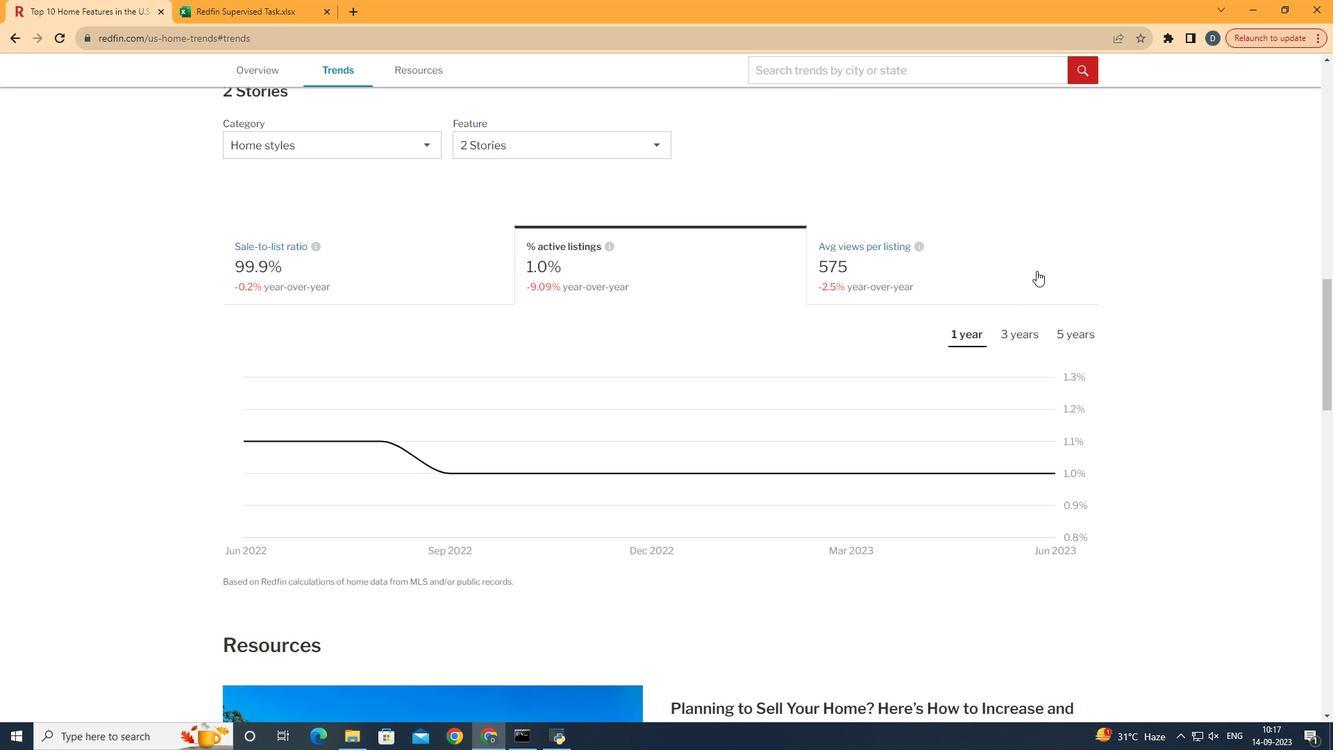
